 Task: Check for traffic congestion on I-495 (Long Island Expressway) in New York.
Action: Mouse moved to (169, 117)
Screenshot: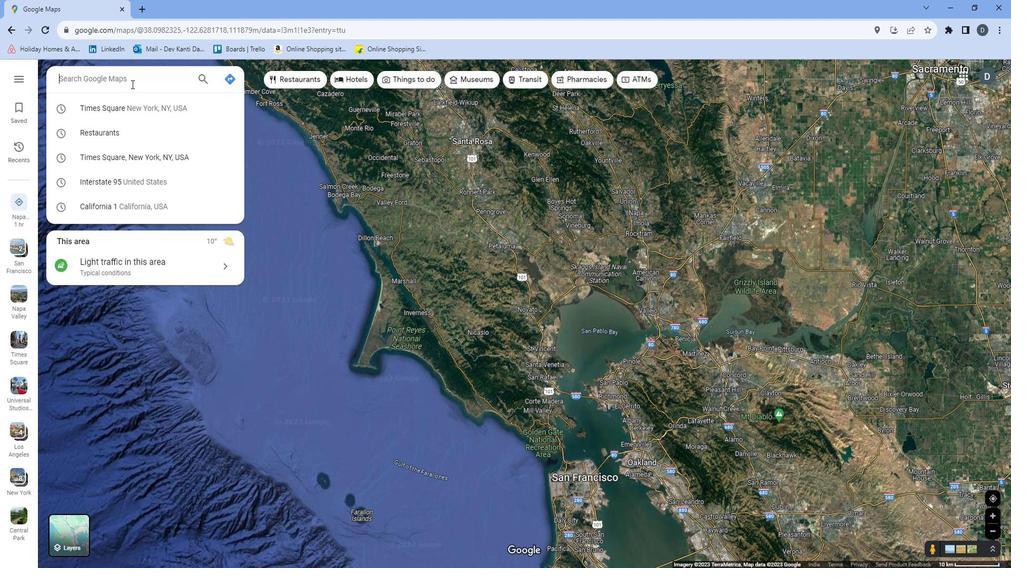 
Action: Mouse pressed left at (169, 117)
Screenshot: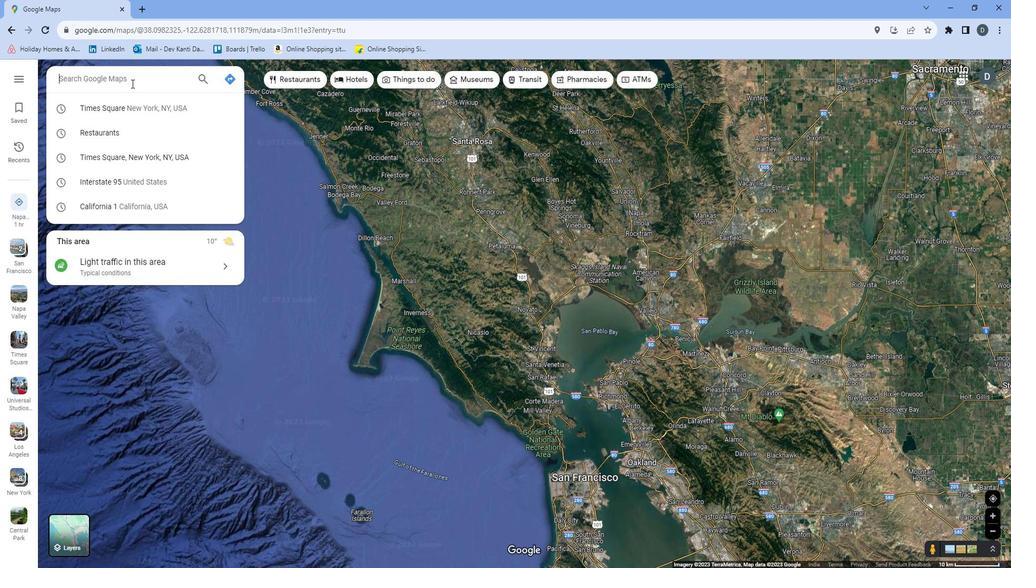 
Action: Key pressed <Key.shift>I-495<Key.space><Key.down><Key.enter>
Screenshot: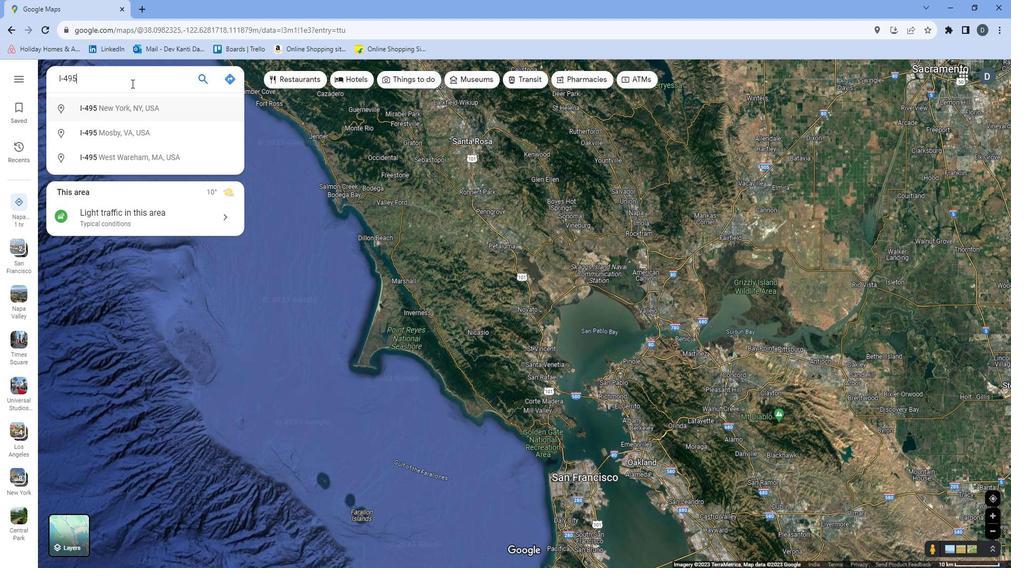 
Action: Mouse moved to (316, 560)
Screenshot: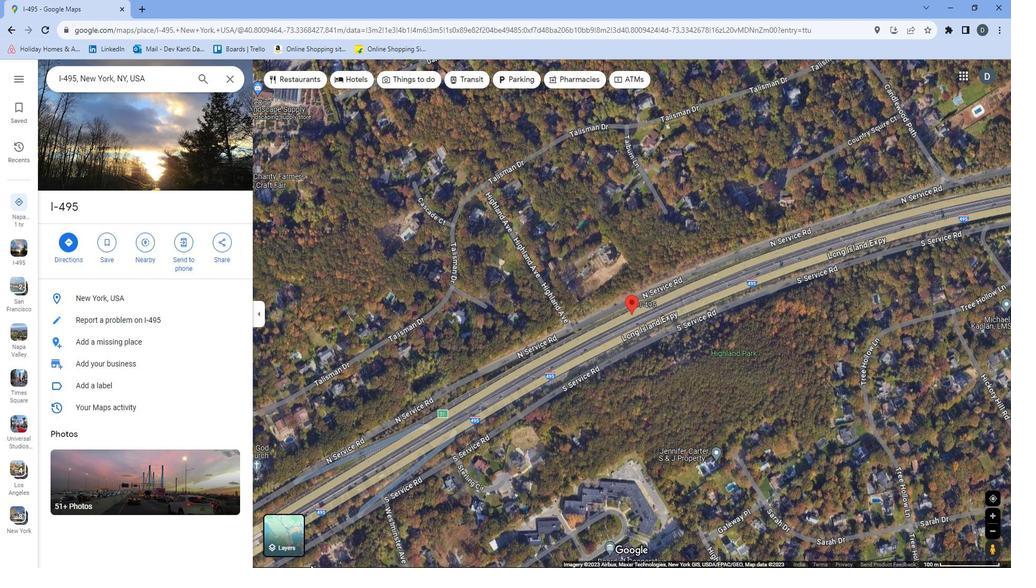 
Action: Mouse pressed left at (316, 560)
Screenshot: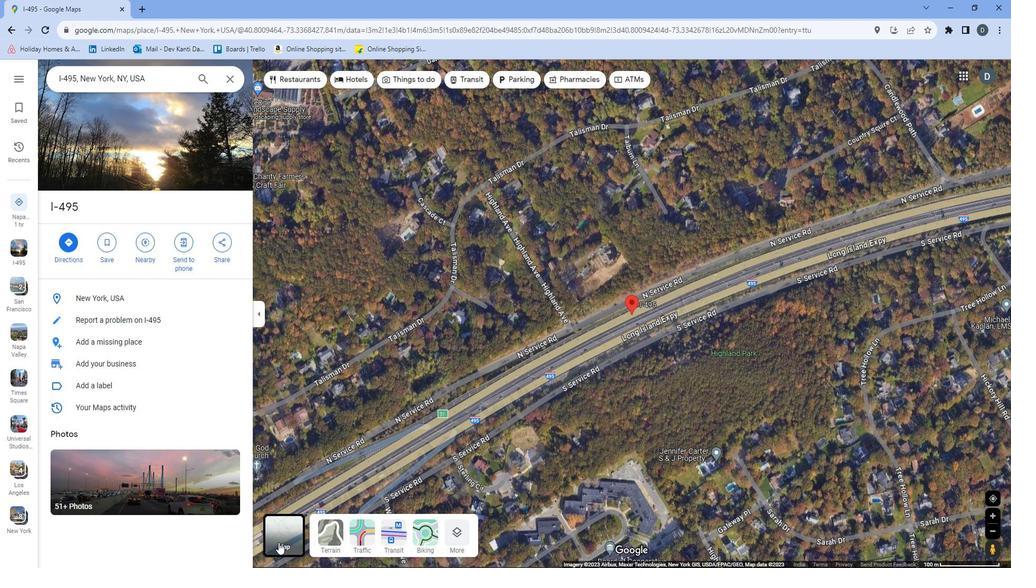 
Action: Mouse moved to (389, 548)
Screenshot: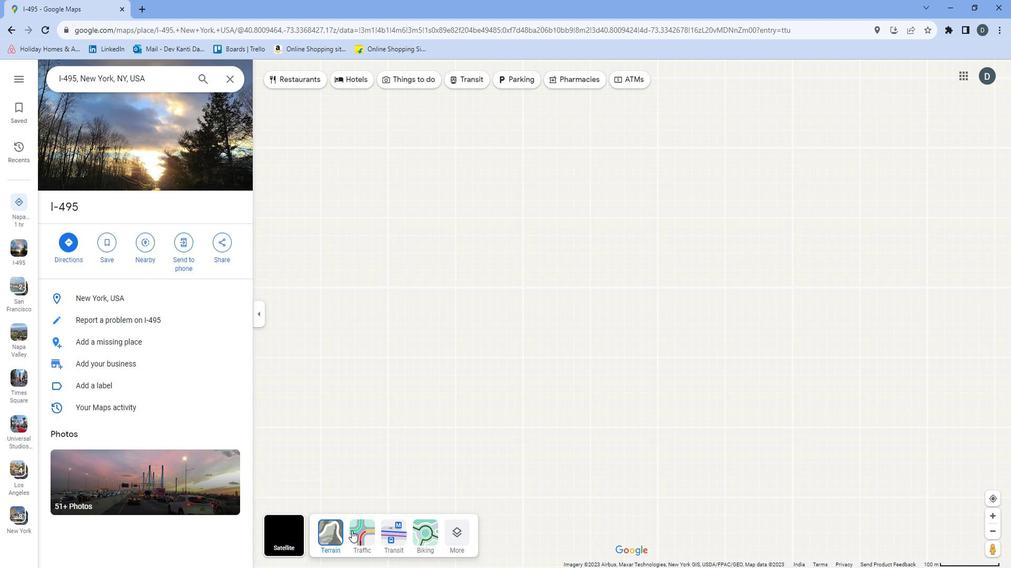 
Action: Mouse pressed left at (389, 548)
Screenshot: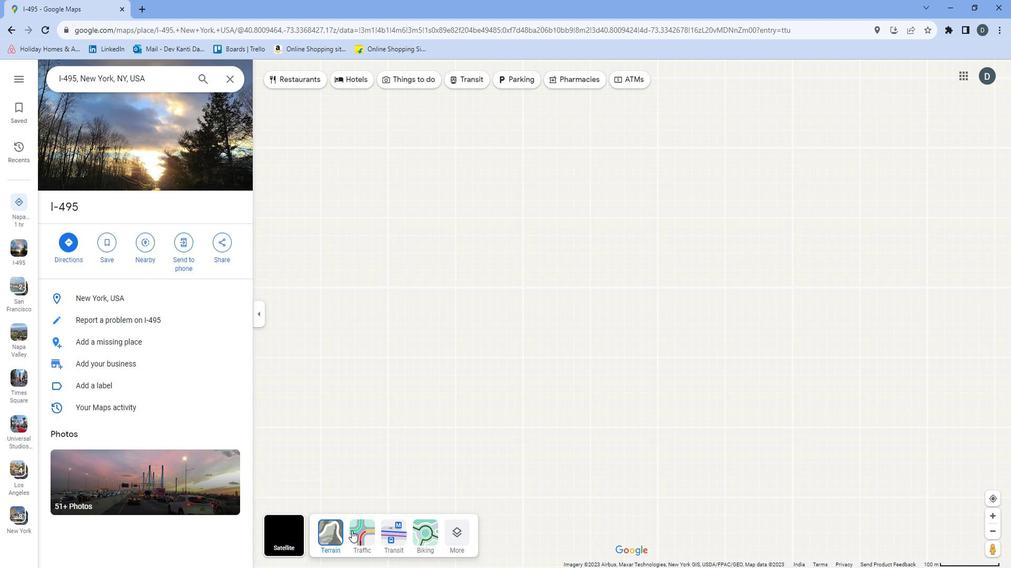 
Action: Mouse moved to (528, 491)
Screenshot: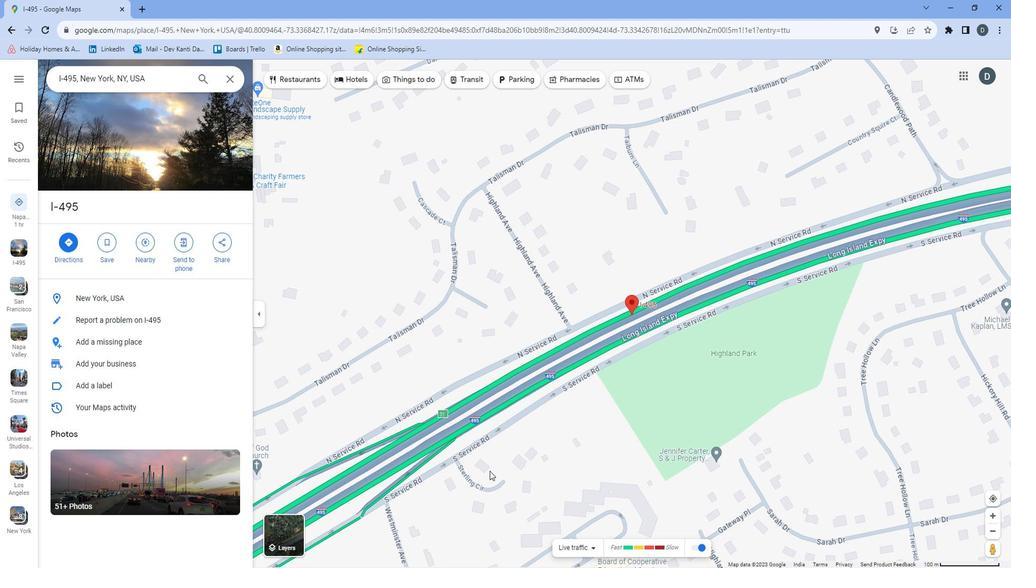 
Action: Mouse pressed left at (528, 491)
Screenshot: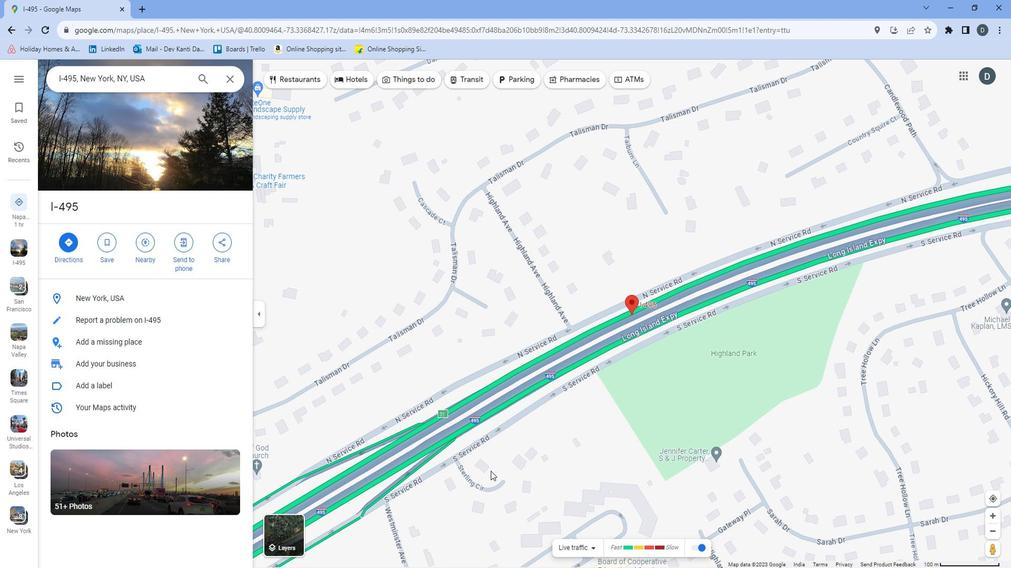 
Action: Mouse moved to (499, 459)
Screenshot: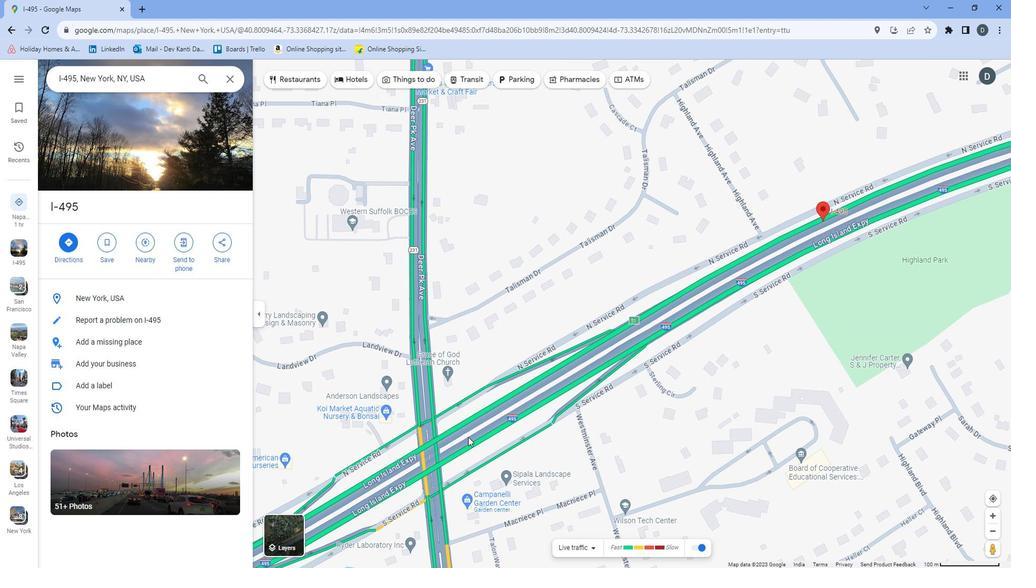 
Action: Mouse scrolled (499, 460) with delta (0, 0)
Screenshot: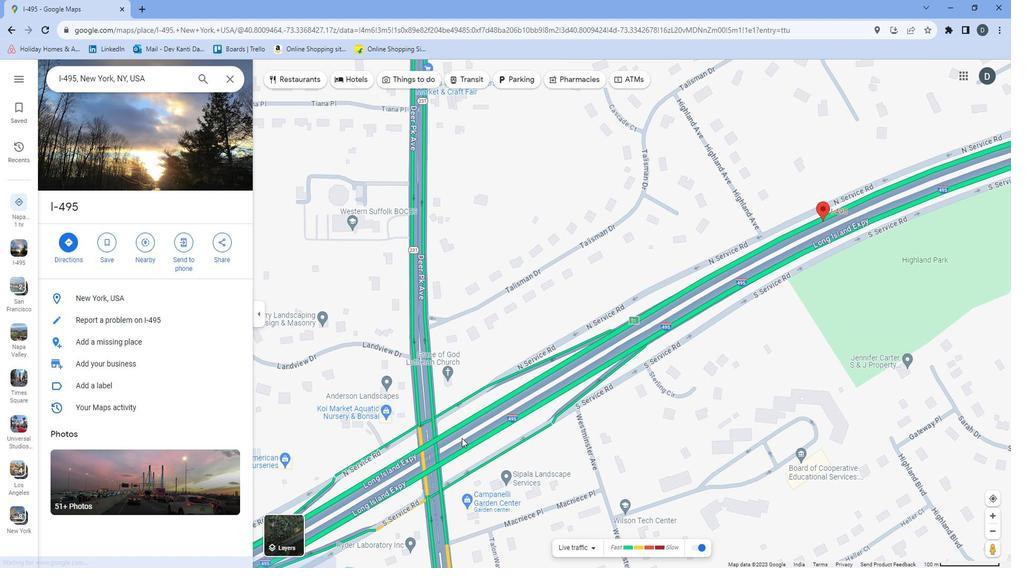 
Action: Mouse scrolled (499, 460) with delta (0, 0)
Screenshot: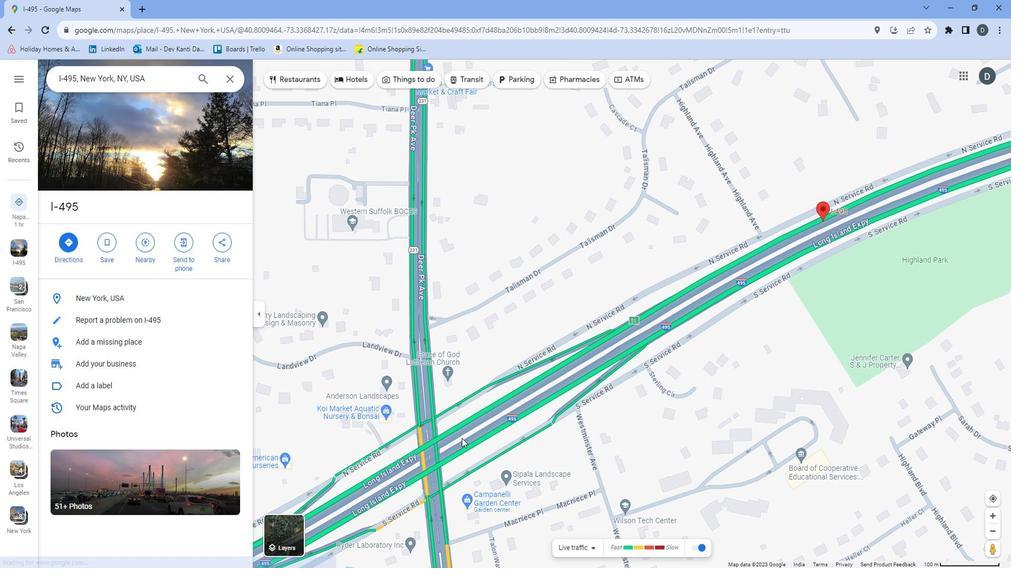 
Action: Mouse scrolled (499, 460) with delta (0, 0)
Screenshot: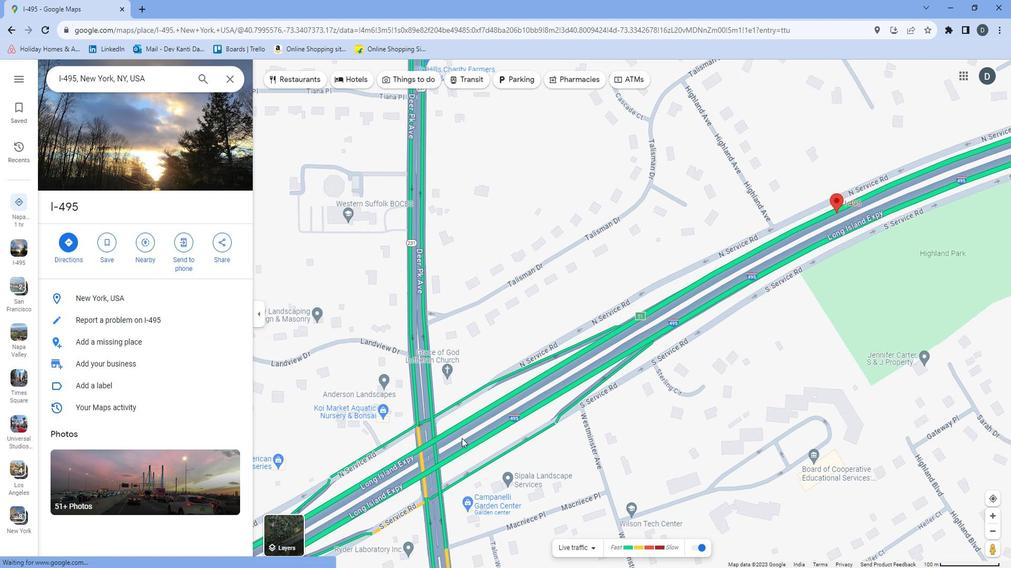 
Action: Mouse scrolled (499, 460) with delta (0, 0)
Screenshot: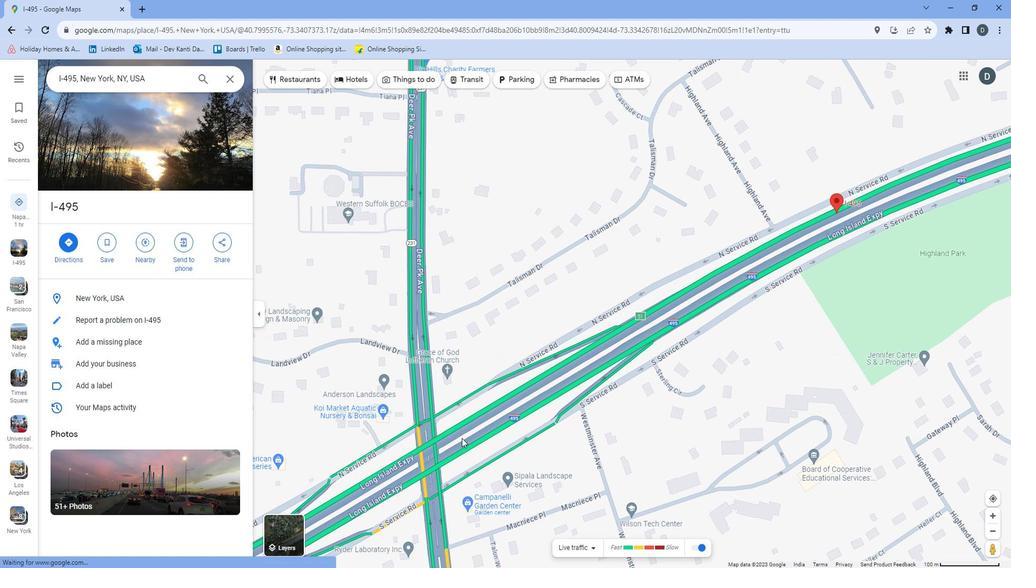 
Action: Mouse scrolled (499, 460) with delta (0, 0)
Screenshot: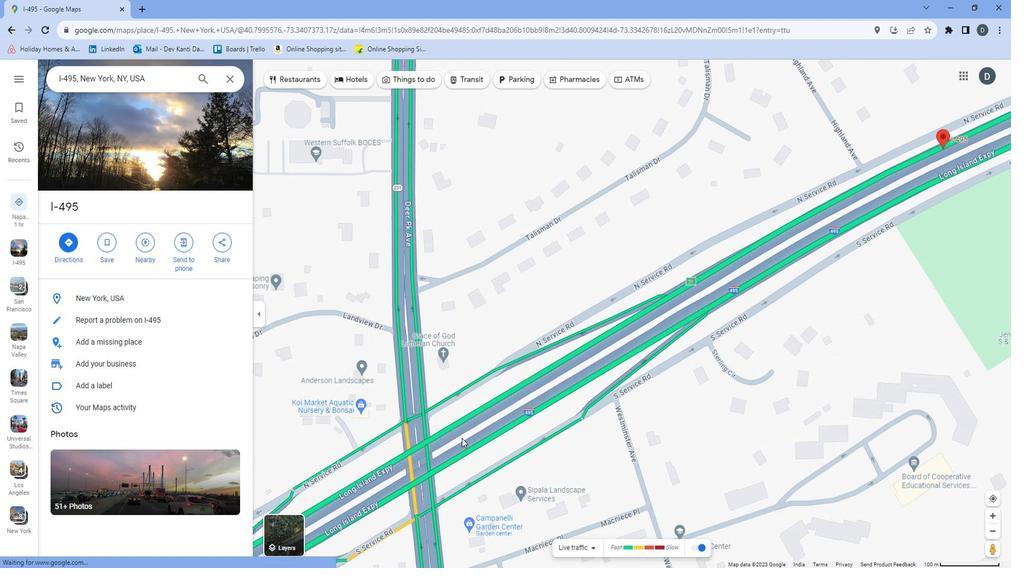 
Action: Mouse scrolled (499, 460) with delta (0, 0)
Screenshot: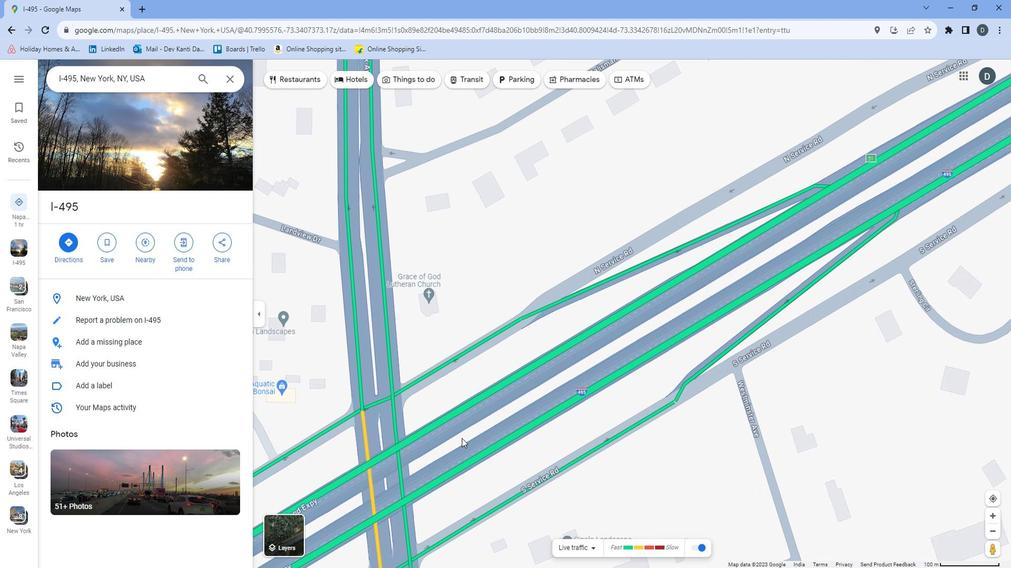 
Action: Mouse scrolled (499, 460) with delta (0, 0)
Screenshot: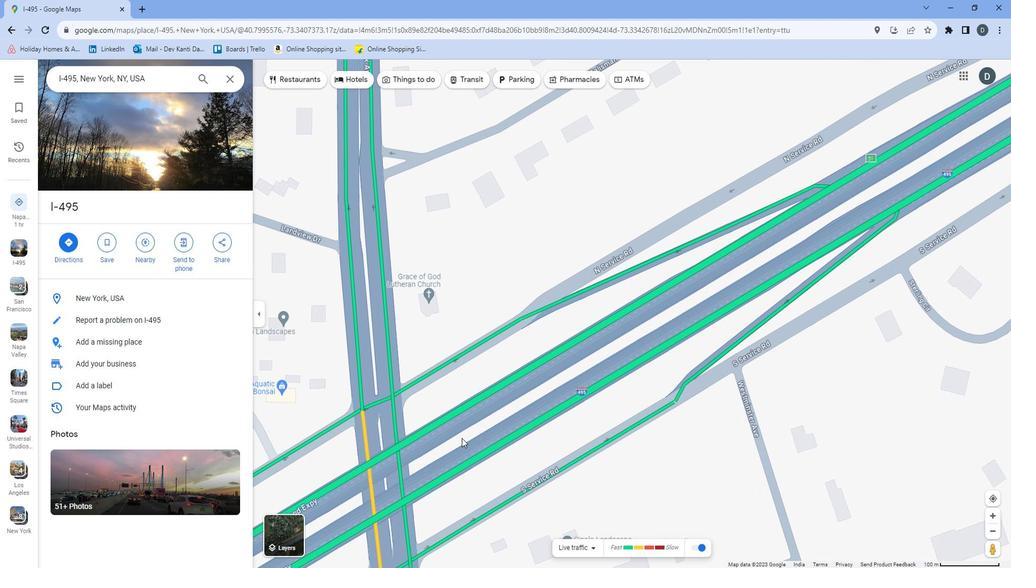 
Action: Mouse scrolled (499, 460) with delta (0, 0)
Screenshot: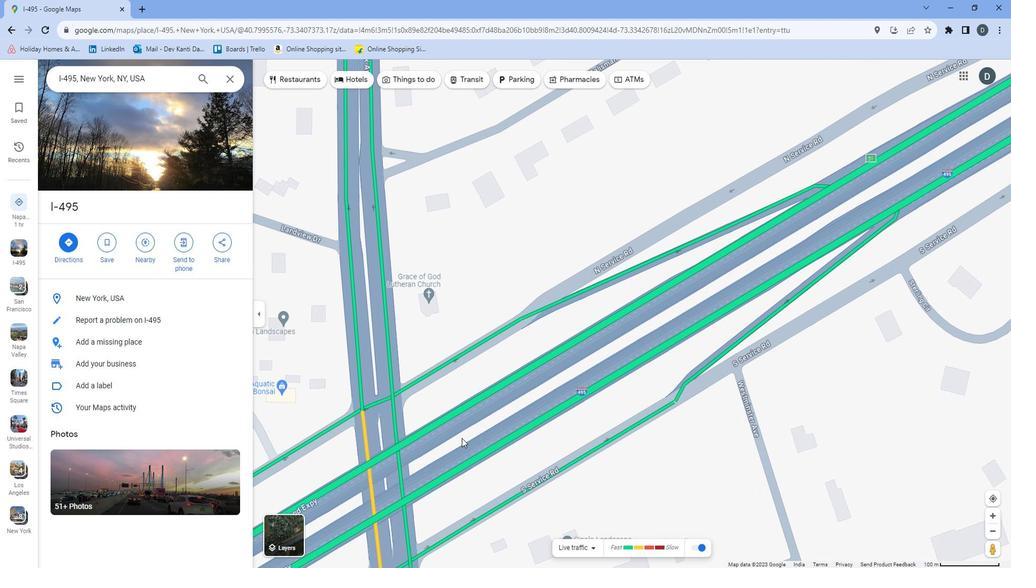
Action: Mouse moved to (555, 431)
Screenshot: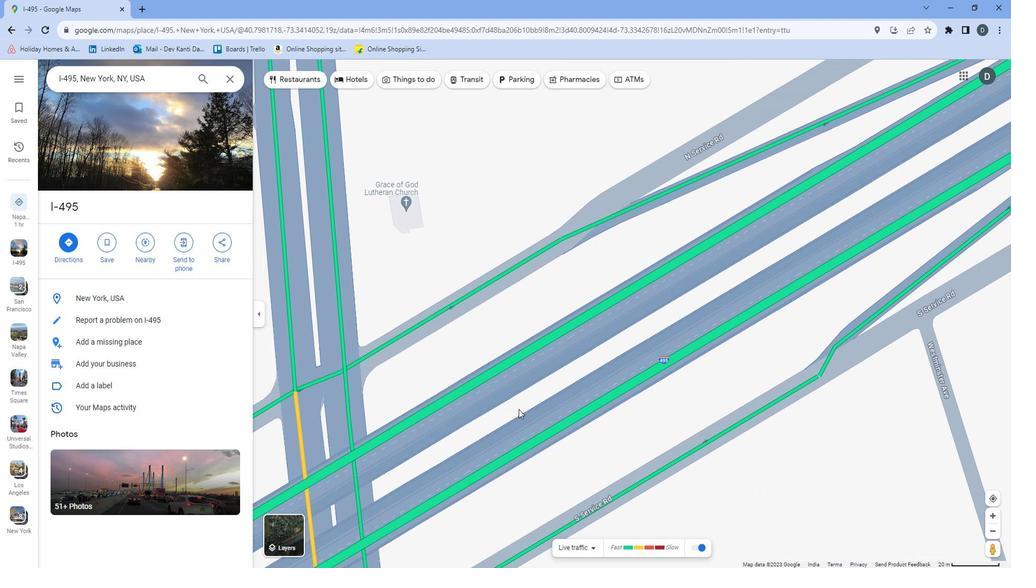 
Action: Mouse pressed left at (555, 431)
Screenshot: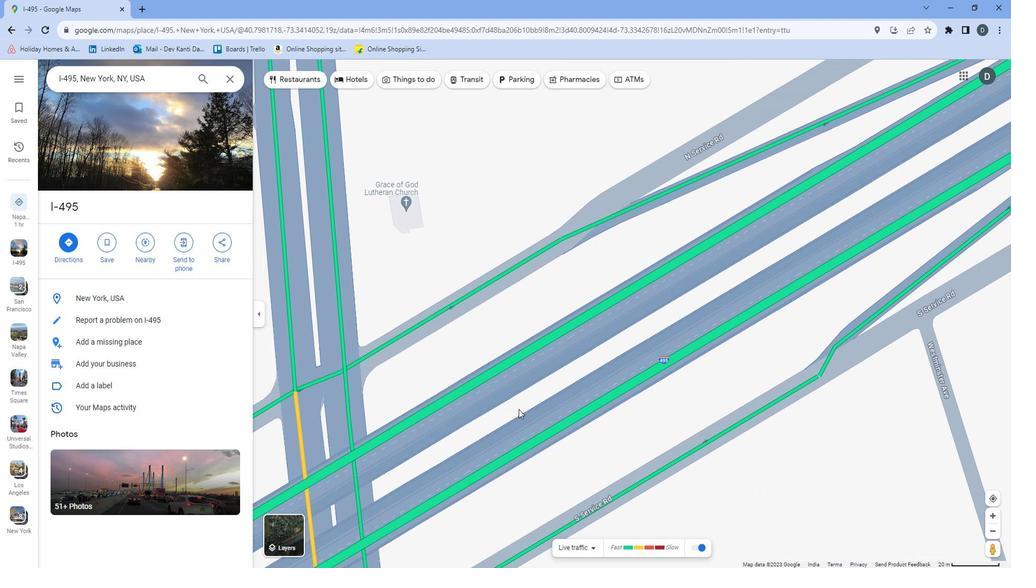 
Action: Mouse moved to (584, 384)
Screenshot: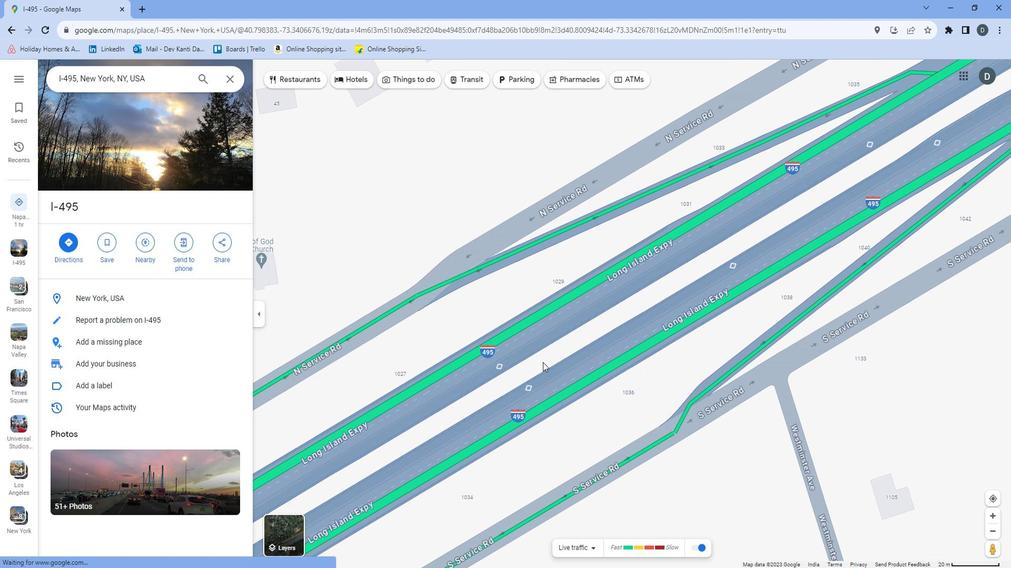 
Action: Mouse pressed left at (584, 384)
Screenshot: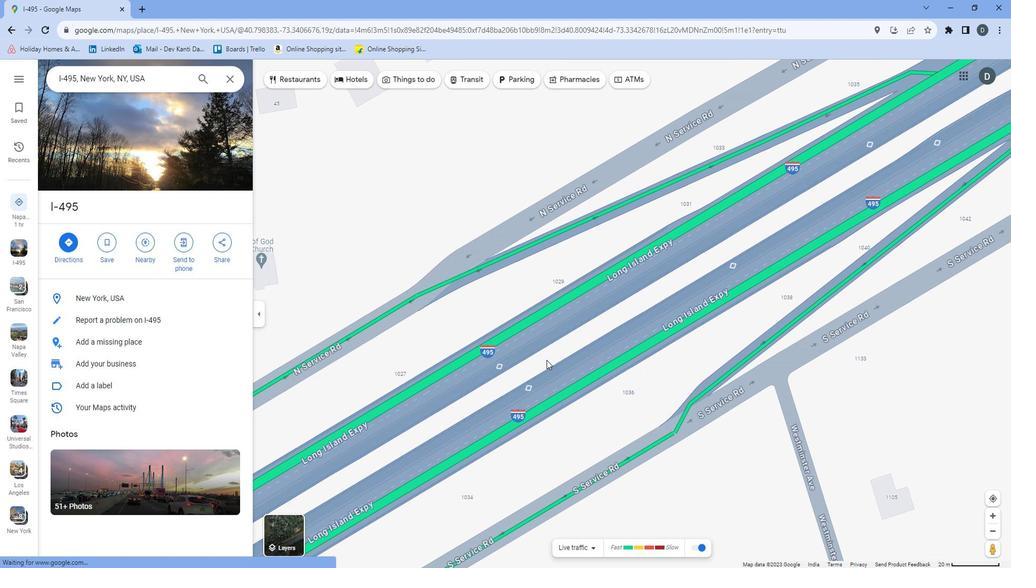 
Action: Mouse moved to (663, 302)
Screenshot: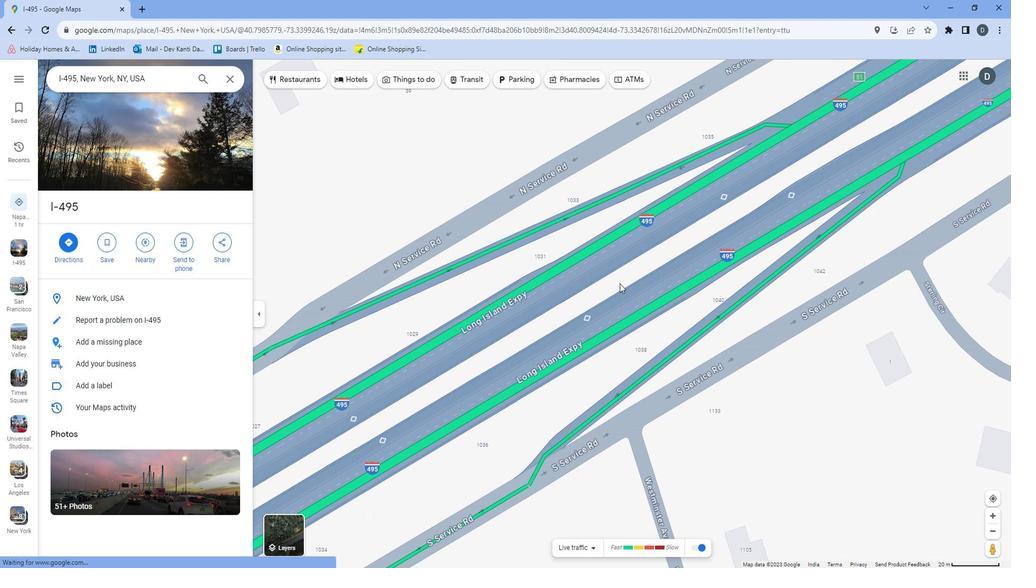 
Action: Mouse pressed left at (663, 302)
Screenshot: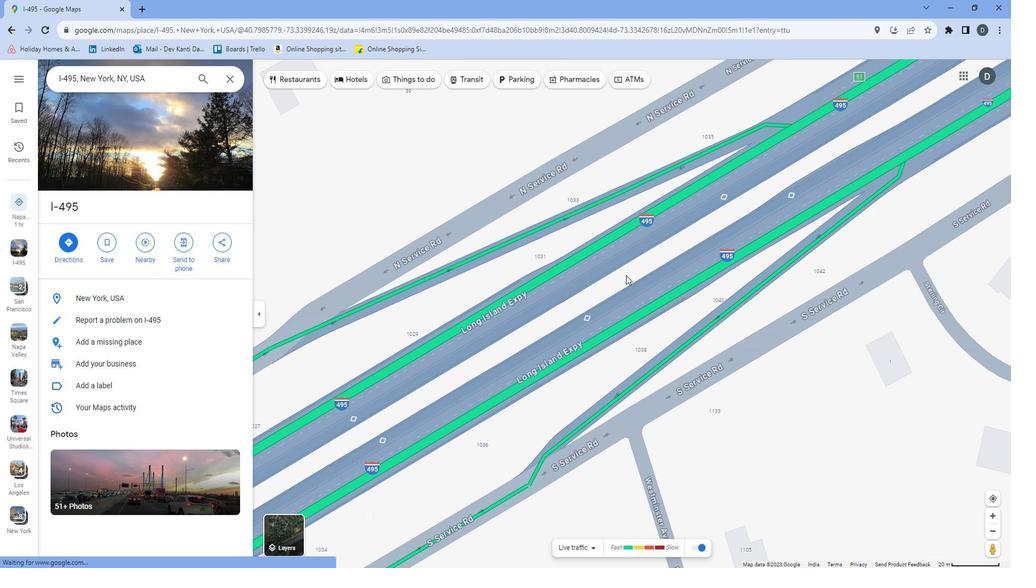 
Action: Mouse moved to (679, 255)
Screenshot: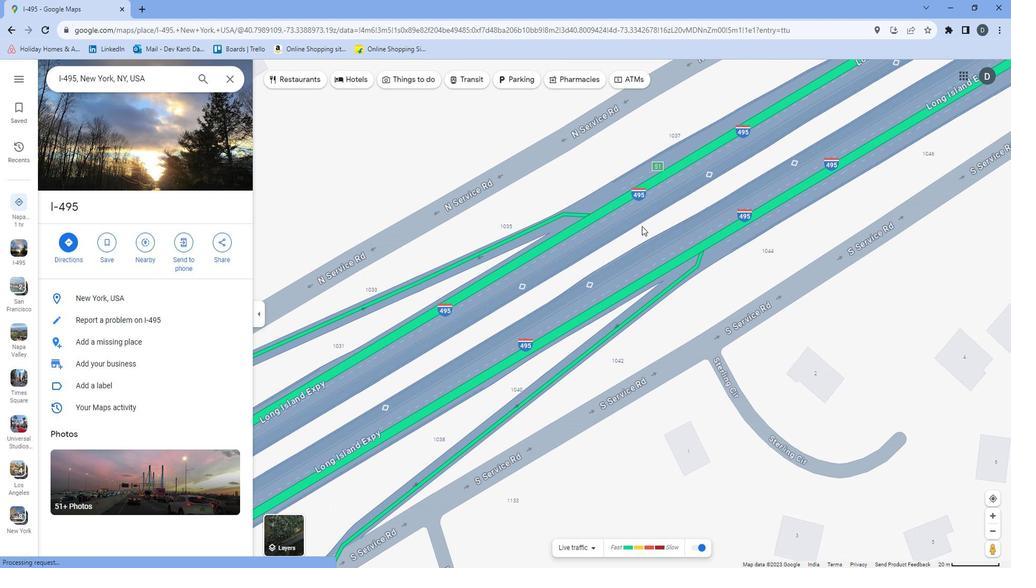
Action: Mouse pressed left at (679, 255)
Screenshot: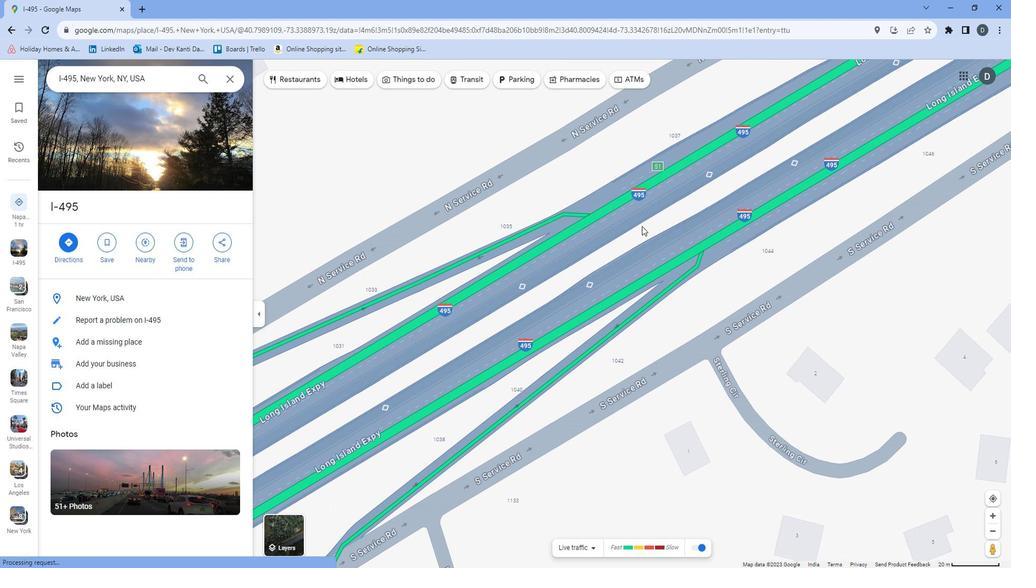 
Action: Mouse moved to (737, 263)
Screenshot: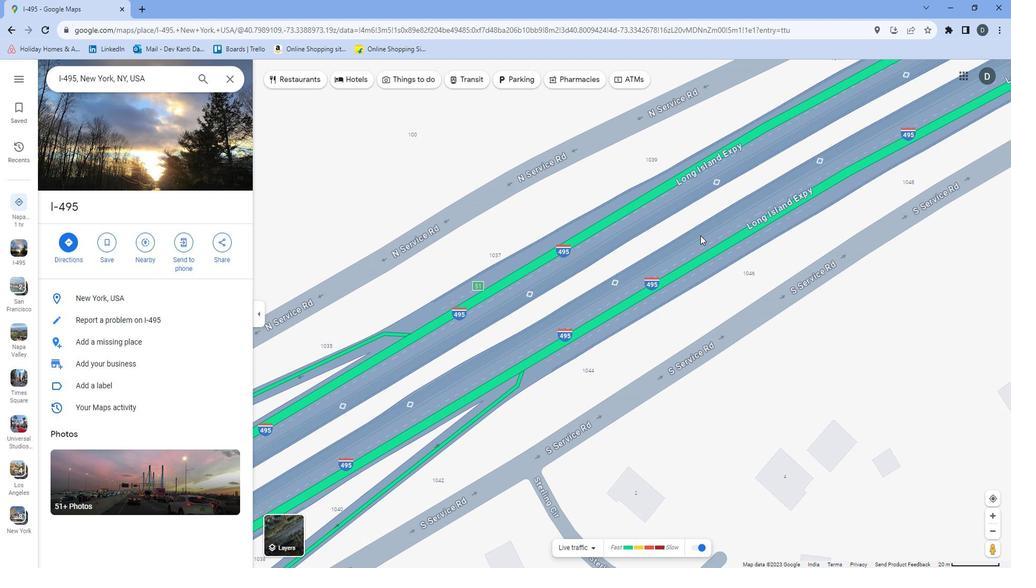 
Action: Mouse pressed left at (737, 263)
Screenshot: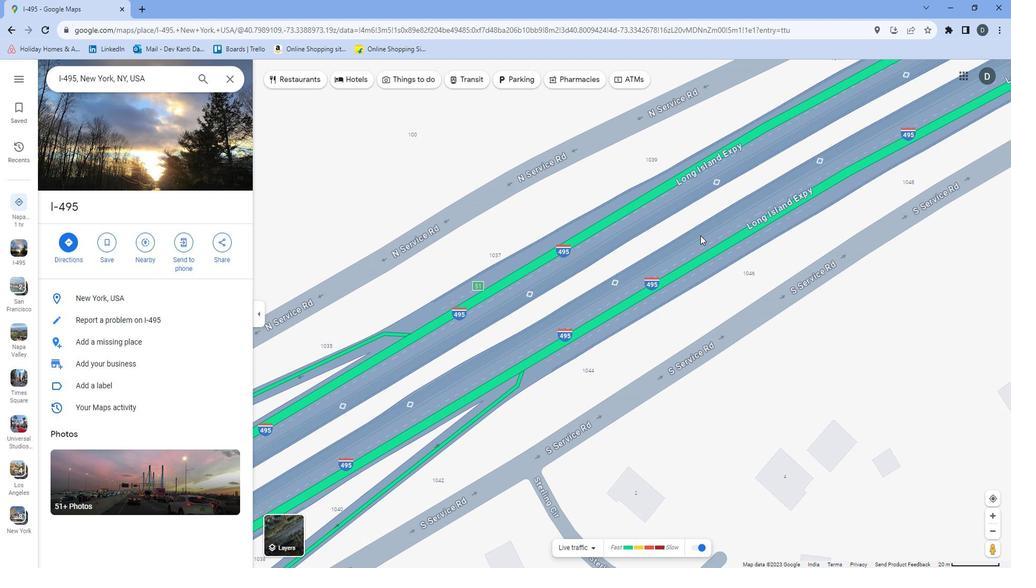 
Action: Mouse moved to (715, 262)
Screenshot: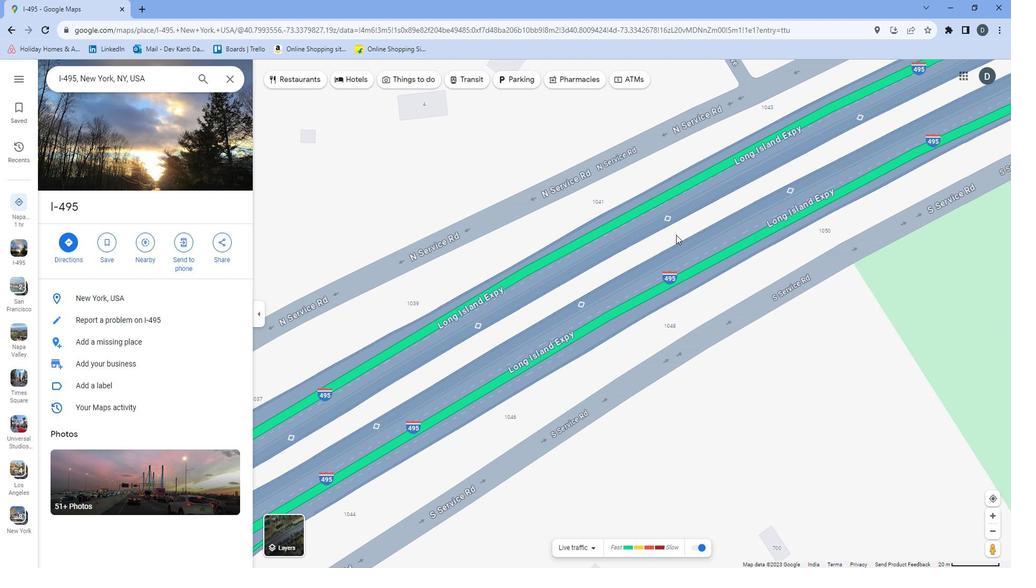 
Action: Mouse pressed left at (715, 262)
Screenshot: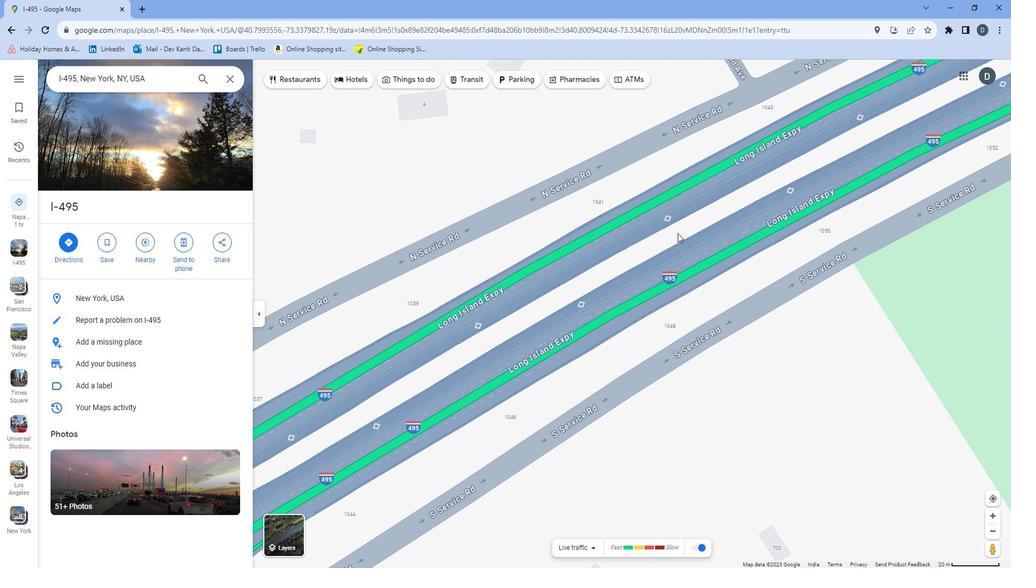 
Action: Mouse moved to (801, 228)
Screenshot: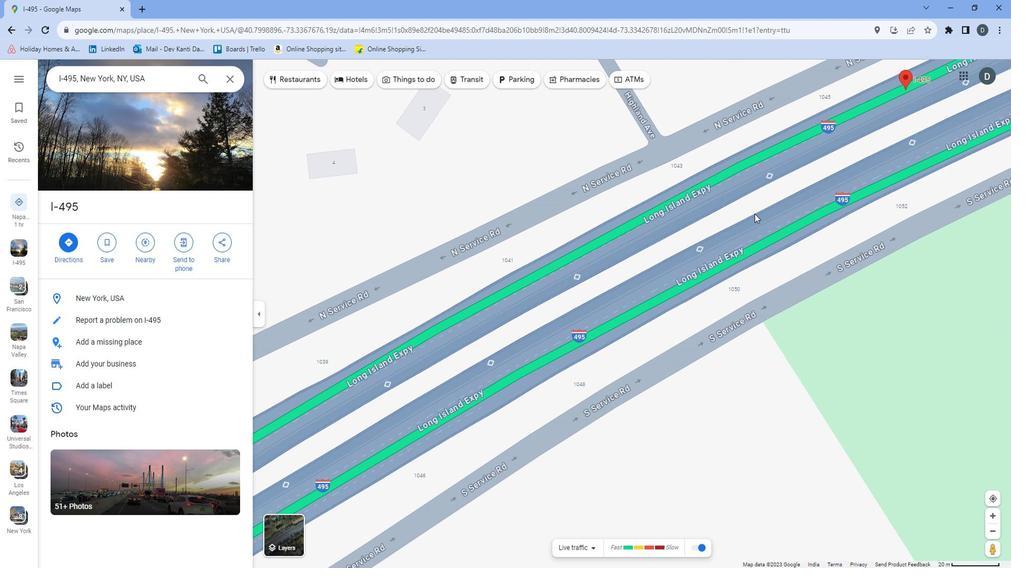 
Action: Mouse pressed left at (801, 228)
Screenshot: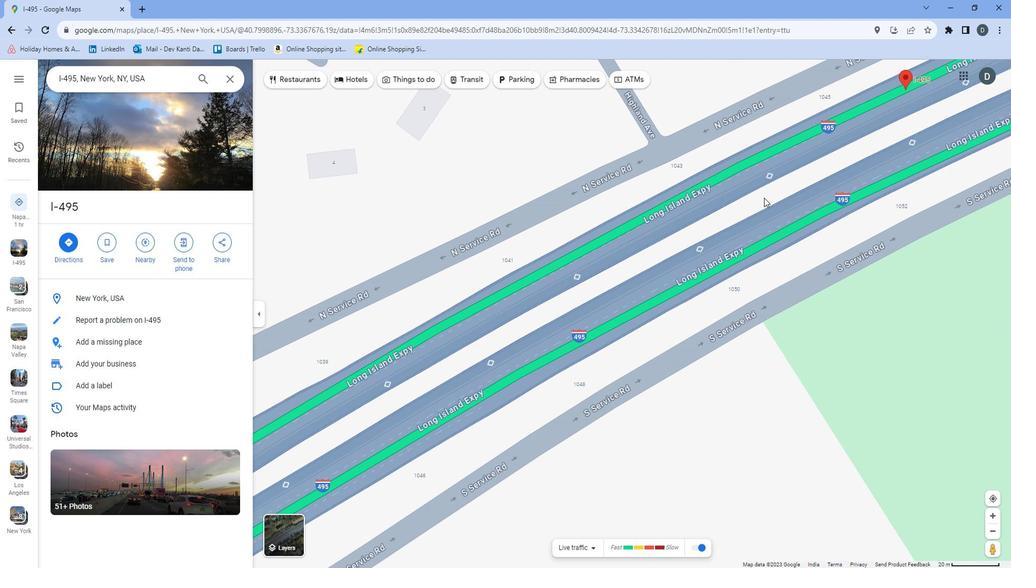 
Action: Mouse moved to (739, 273)
Screenshot: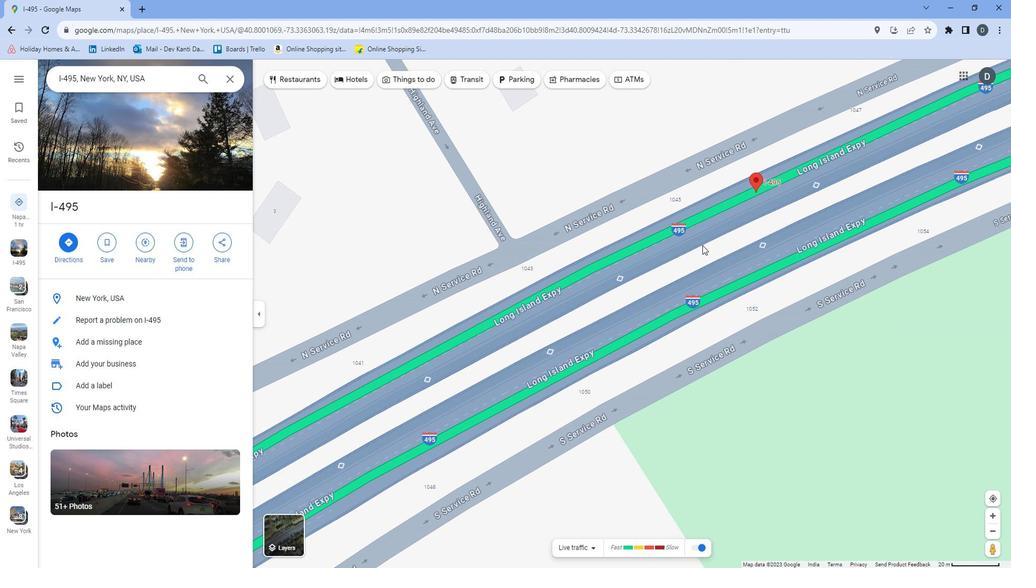 
Action: Mouse pressed left at (739, 273)
Screenshot: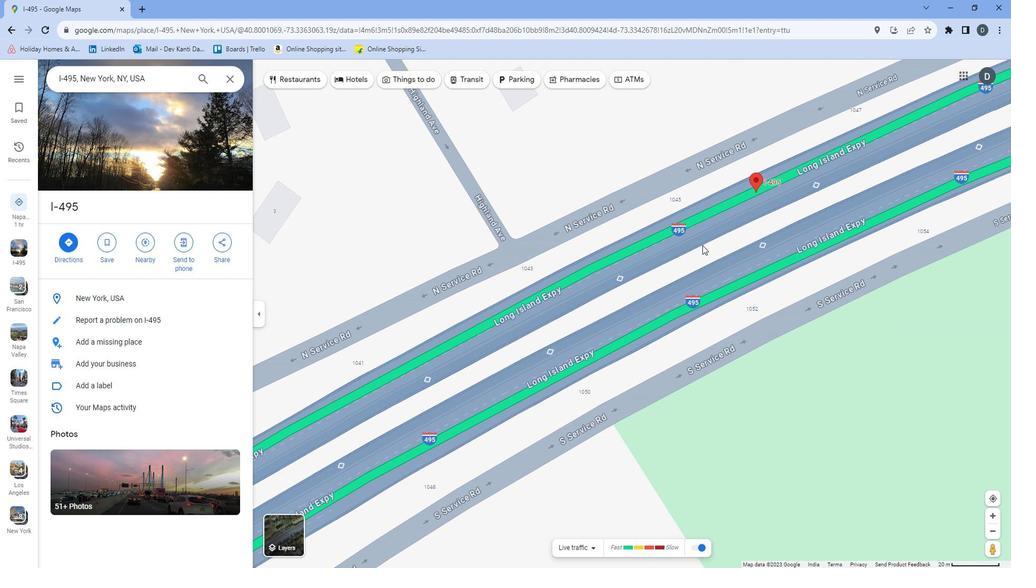 
Action: Mouse moved to (851, 257)
Screenshot: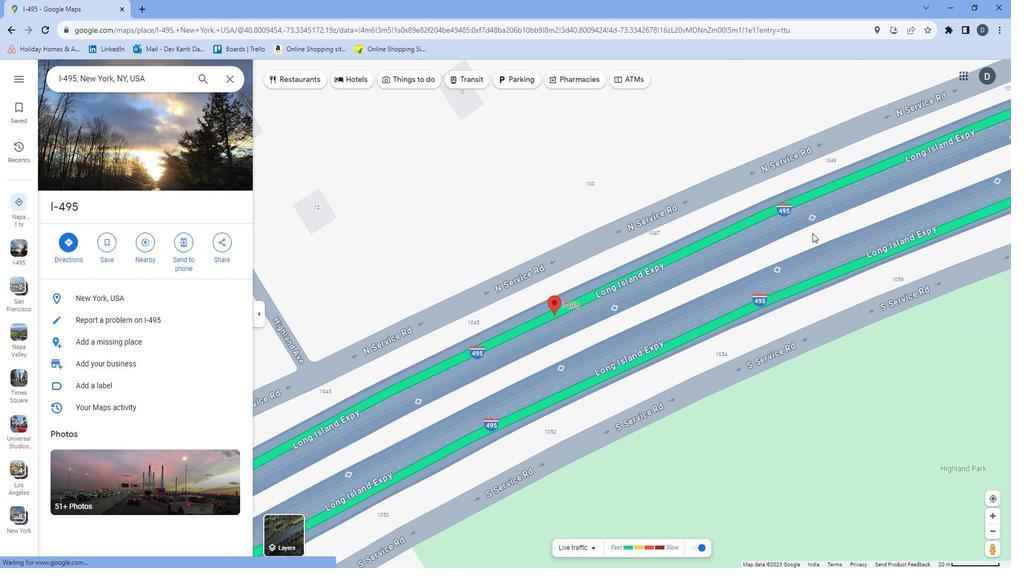 
Action: Mouse pressed left at (851, 257)
Screenshot: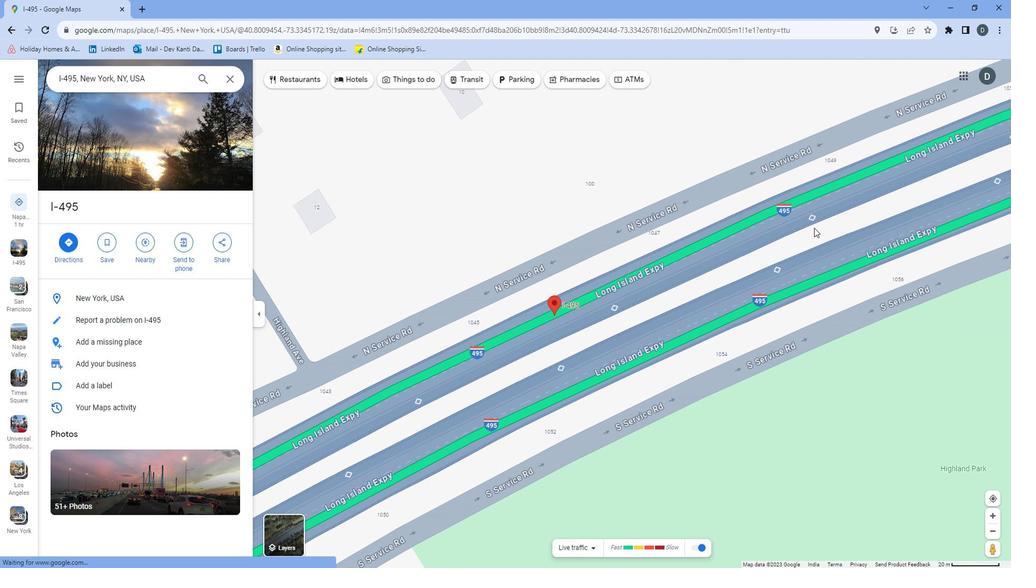 
Action: Mouse moved to (799, 311)
Screenshot: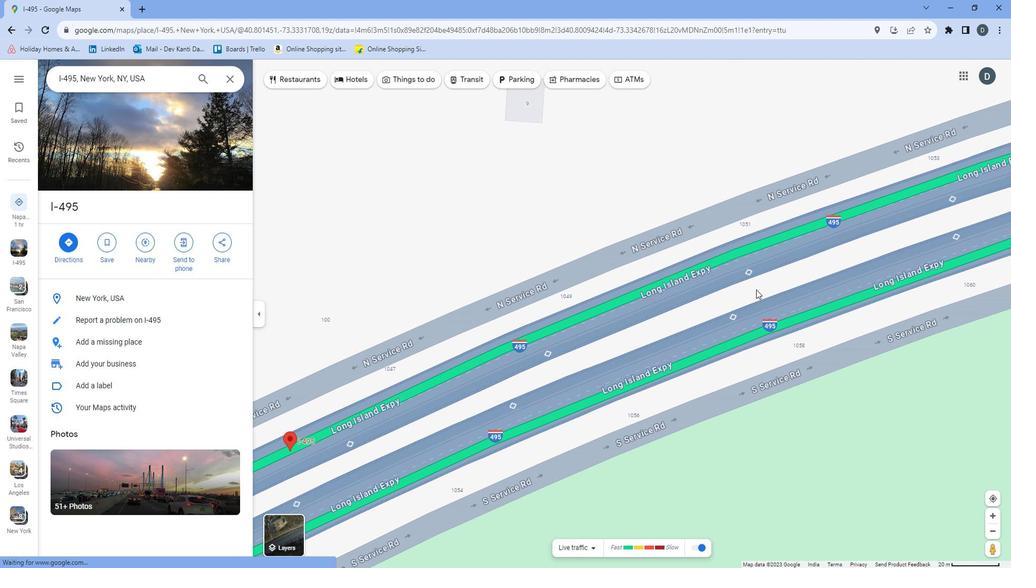 
Action: Mouse pressed left at (799, 311)
Screenshot: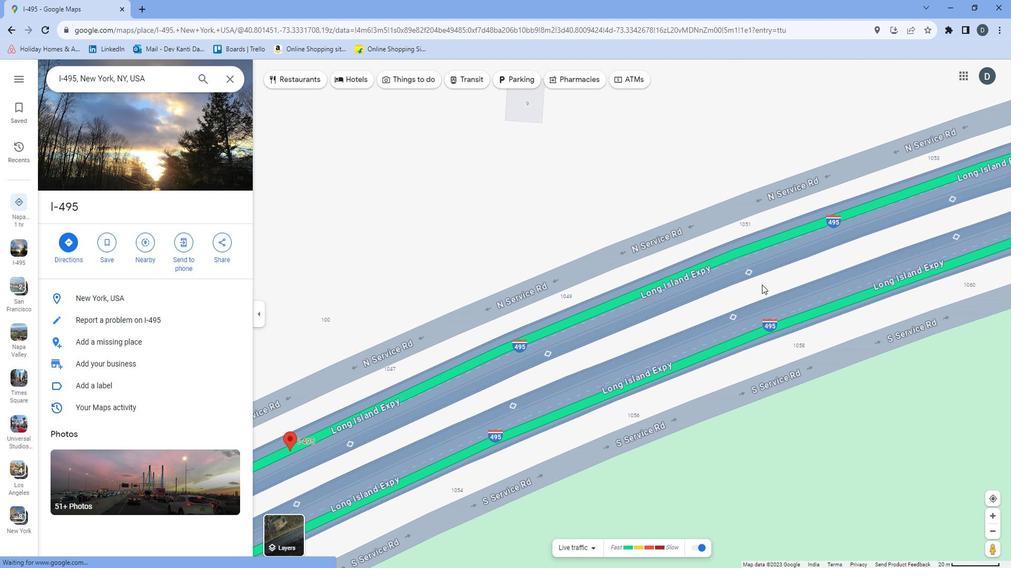 
Action: Mouse moved to (929, 327)
Screenshot: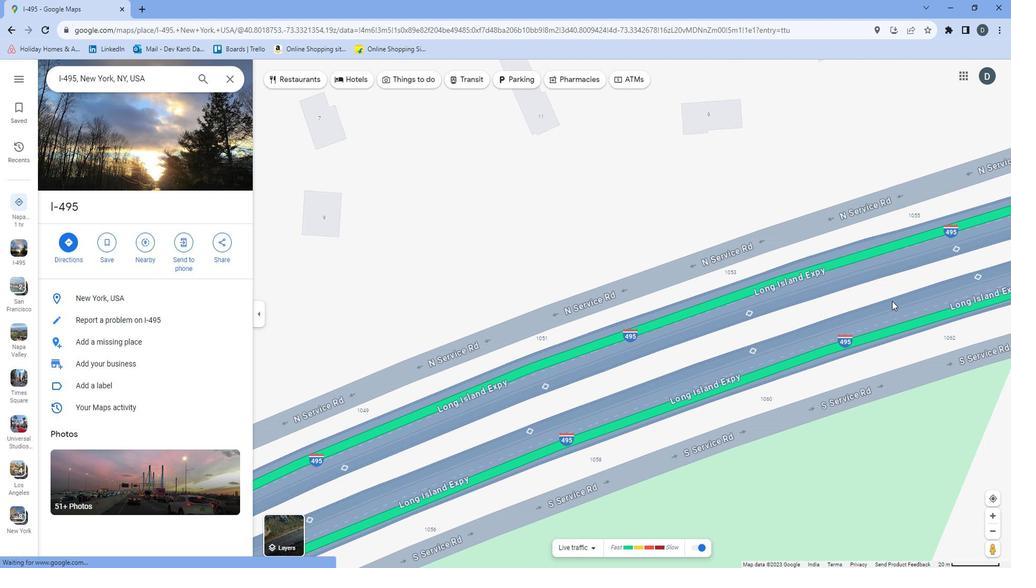 
Action: Mouse pressed left at (929, 327)
Screenshot: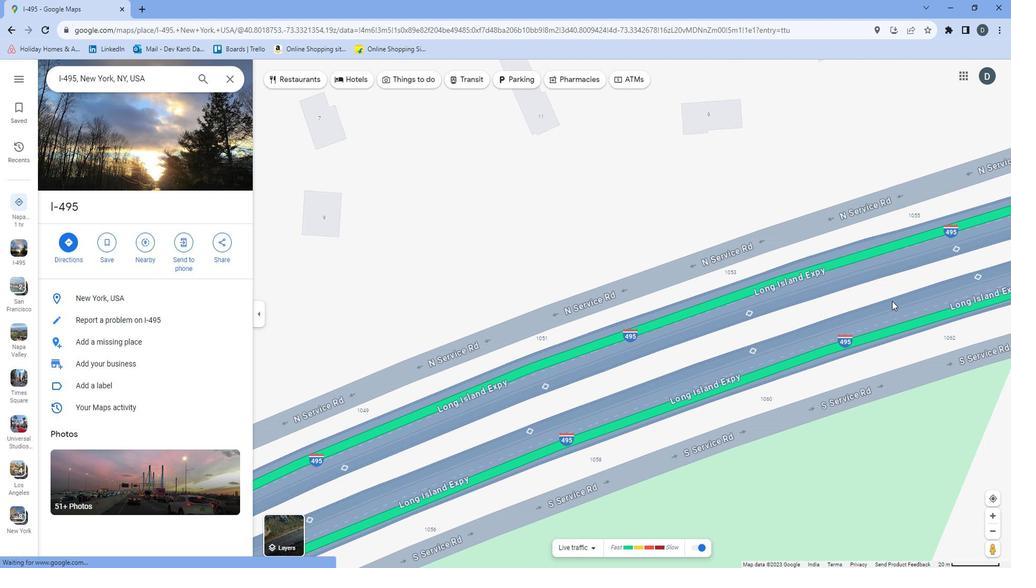 
Action: Mouse moved to (846, 347)
Screenshot: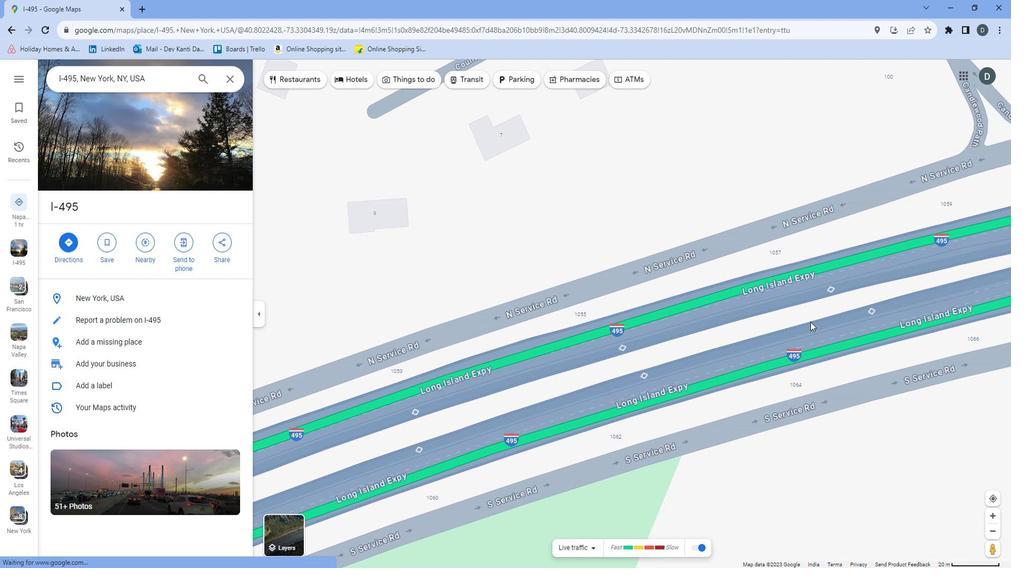 
Action: Mouse pressed left at (846, 347)
Screenshot: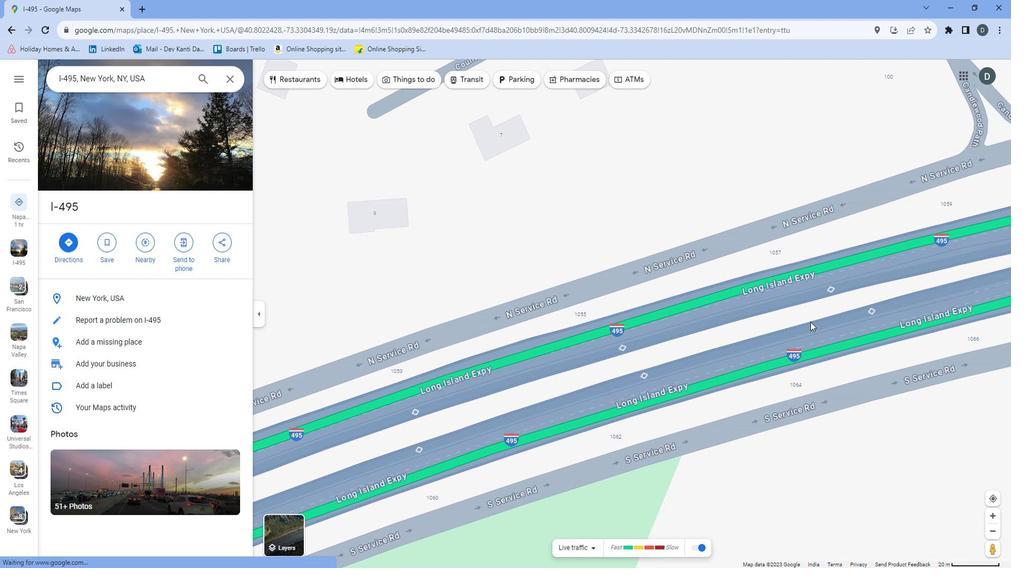 
Action: Mouse moved to (856, 357)
Screenshot: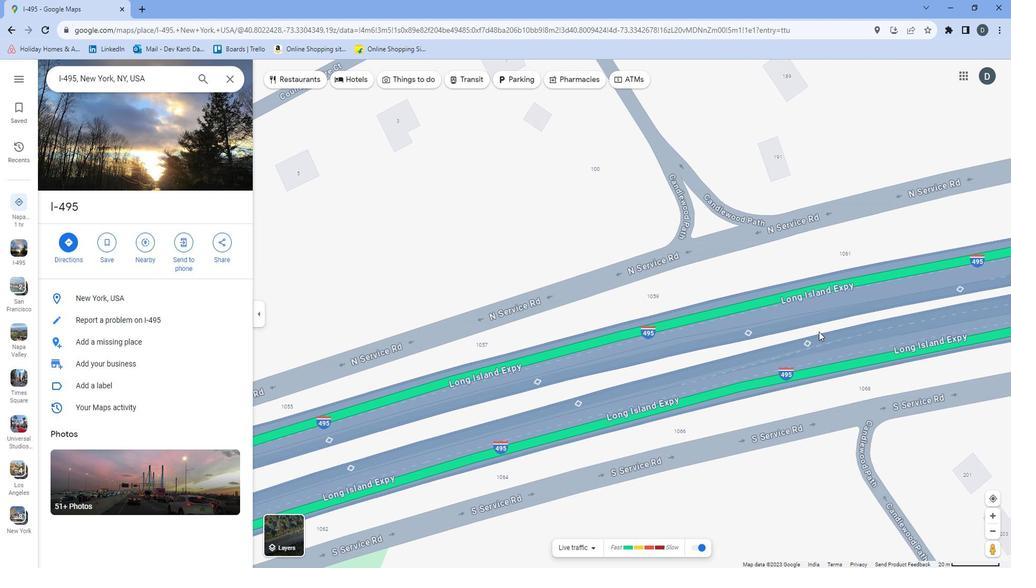 
Action: Mouse pressed left at (856, 357)
Screenshot: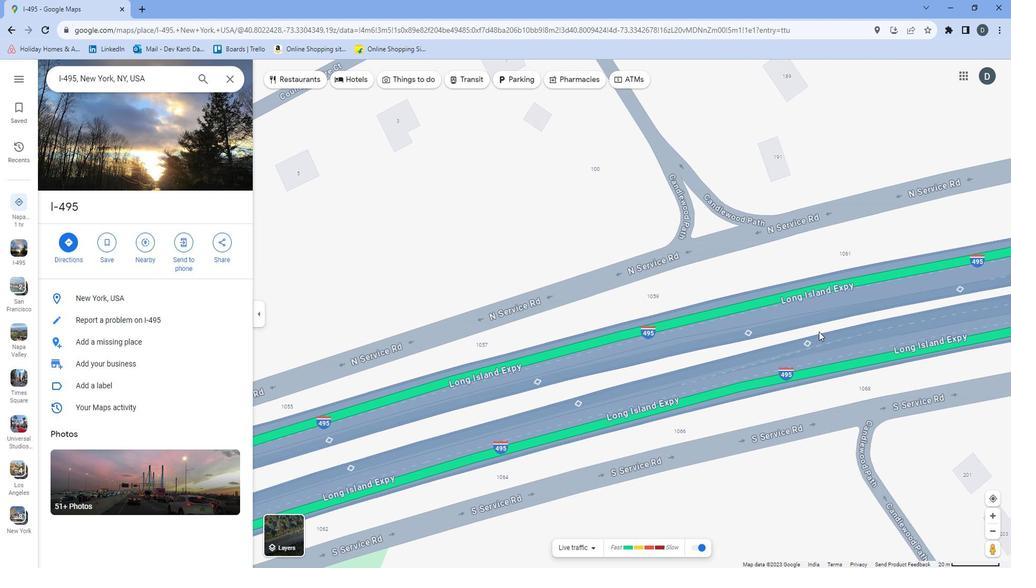 
Action: Mouse moved to (891, 358)
Screenshot: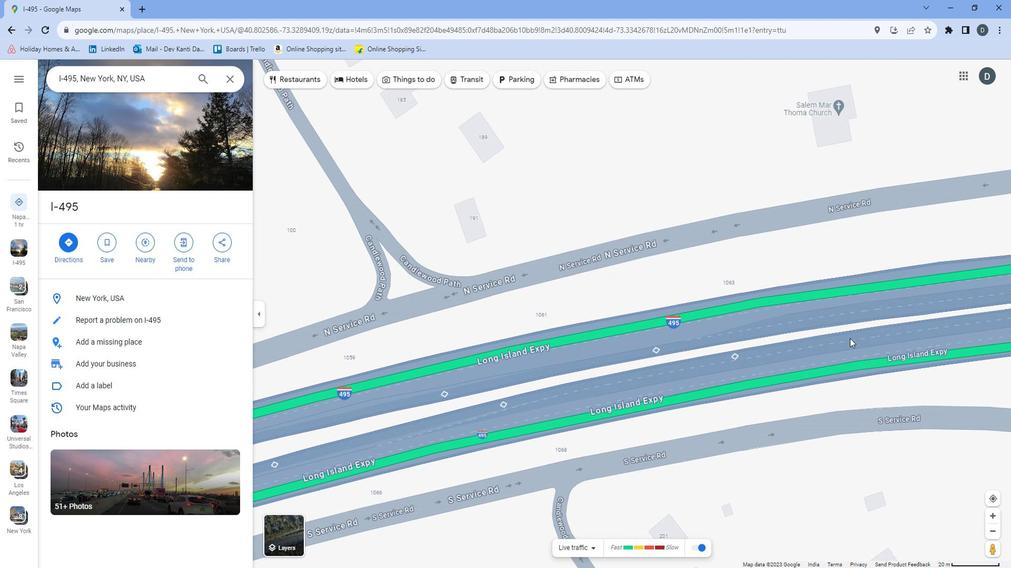 
Action: Mouse pressed left at (891, 358)
Screenshot: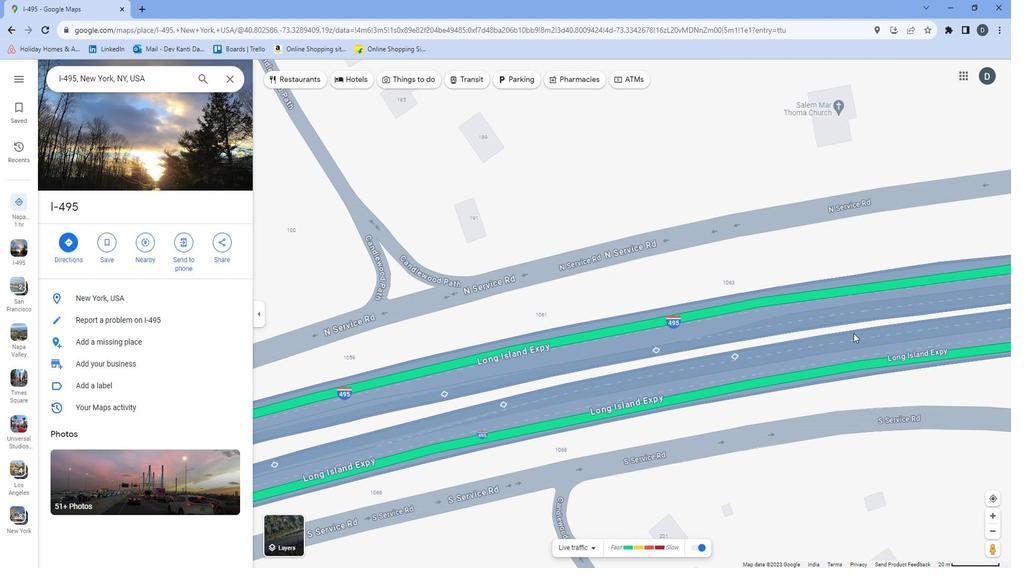 
Action: Mouse moved to (657, 384)
Screenshot: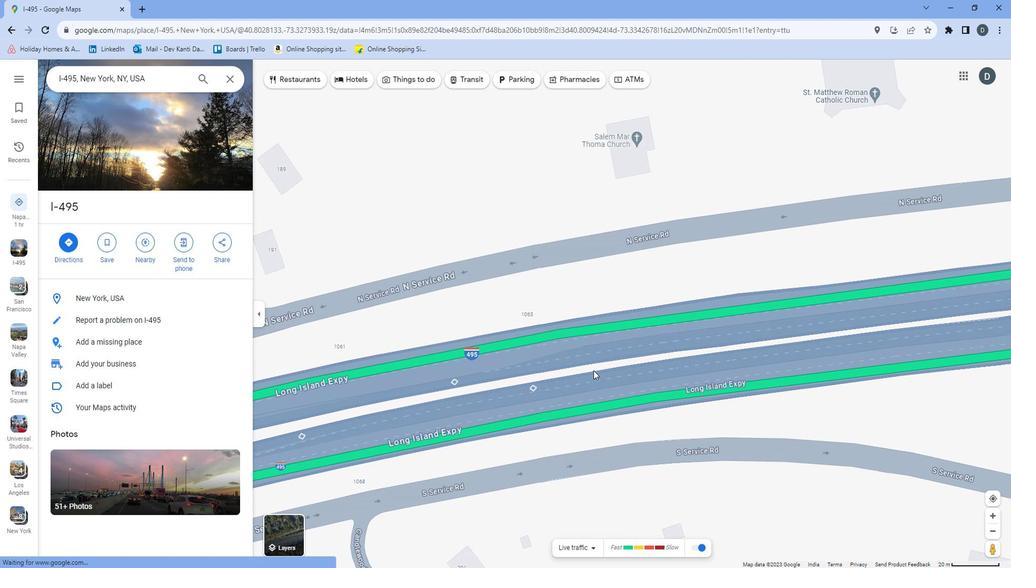 
Action: Mouse scrolled (657, 384) with delta (0, 0)
Screenshot: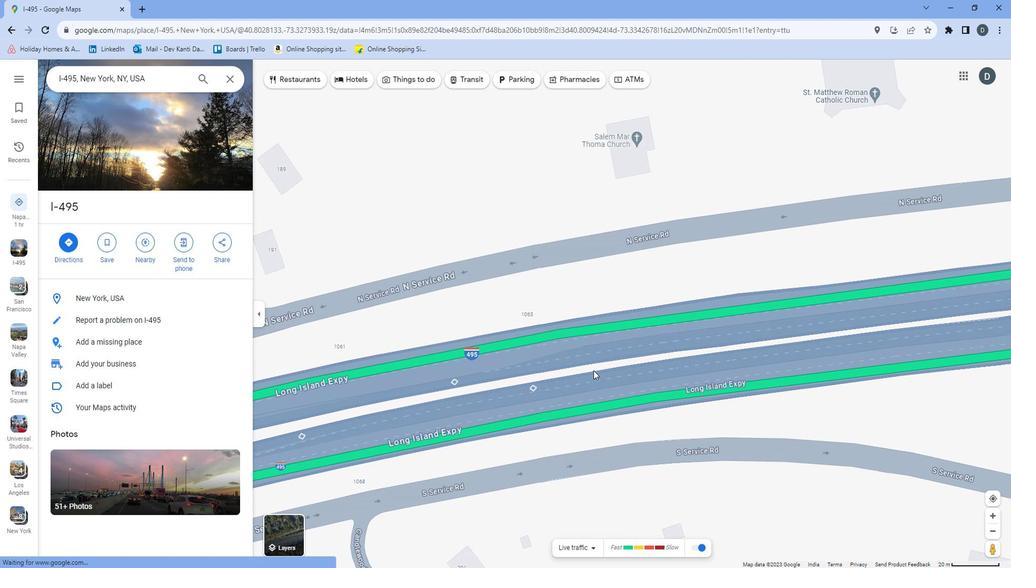 
Action: Mouse moved to (659, 383)
Screenshot: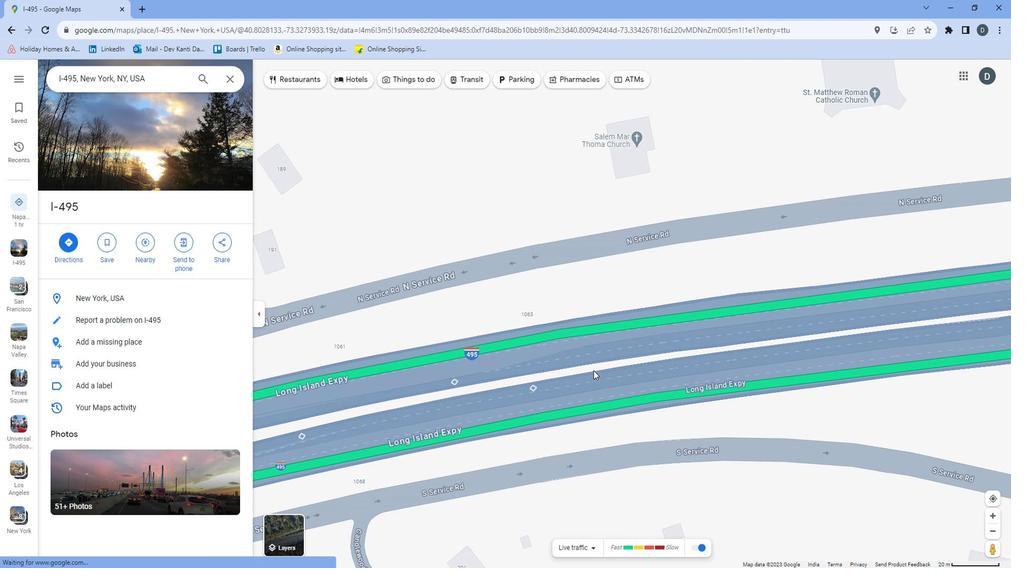 
Action: Mouse scrolled (659, 383) with delta (0, 0)
Screenshot: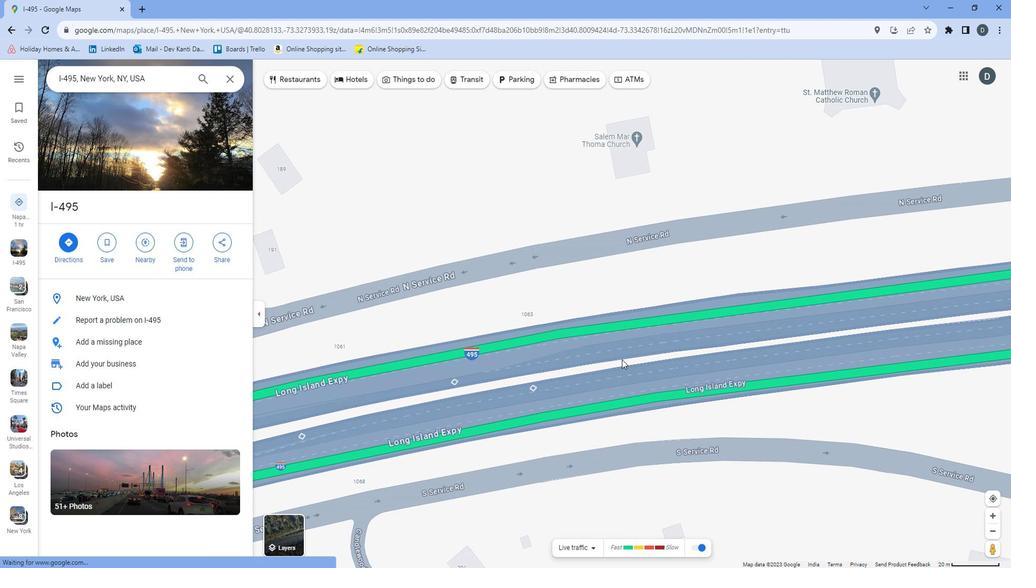 
Action: Mouse scrolled (659, 383) with delta (0, 0)
Screenshot: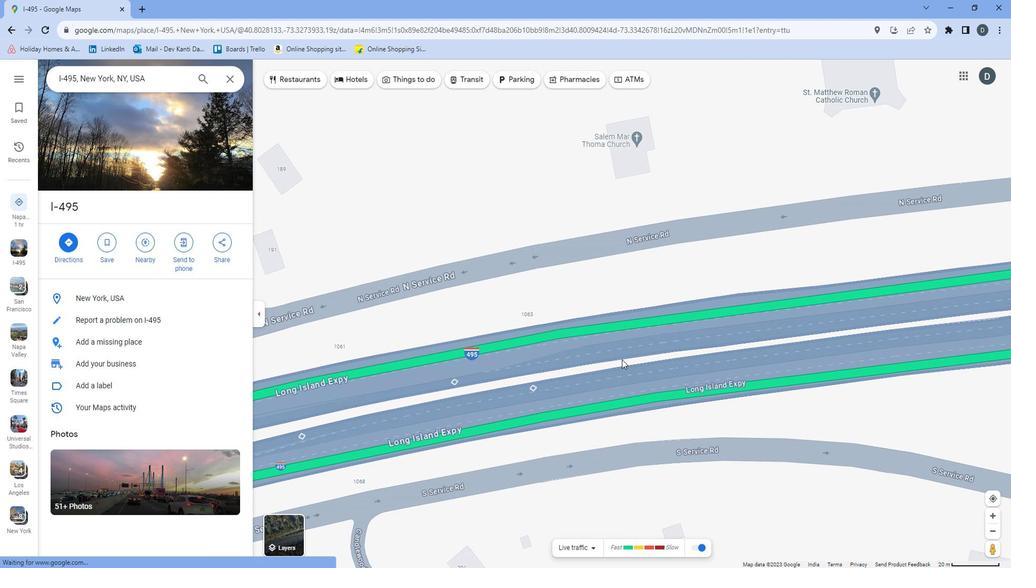 
Action: Mouse moved to (671, 383)
Screenshot: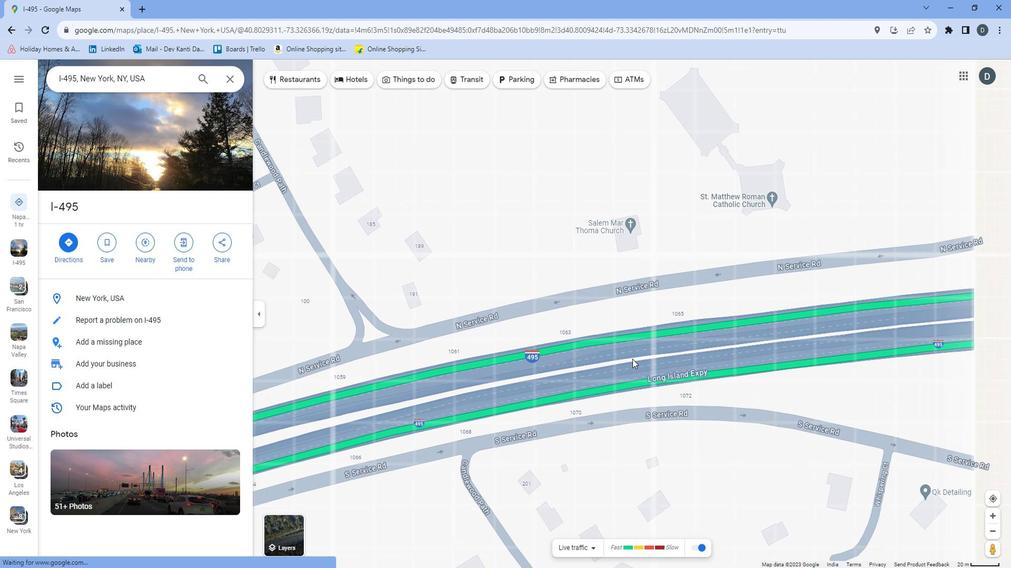 
Action: Mouse pressed left at (671, 383)
Screenshot: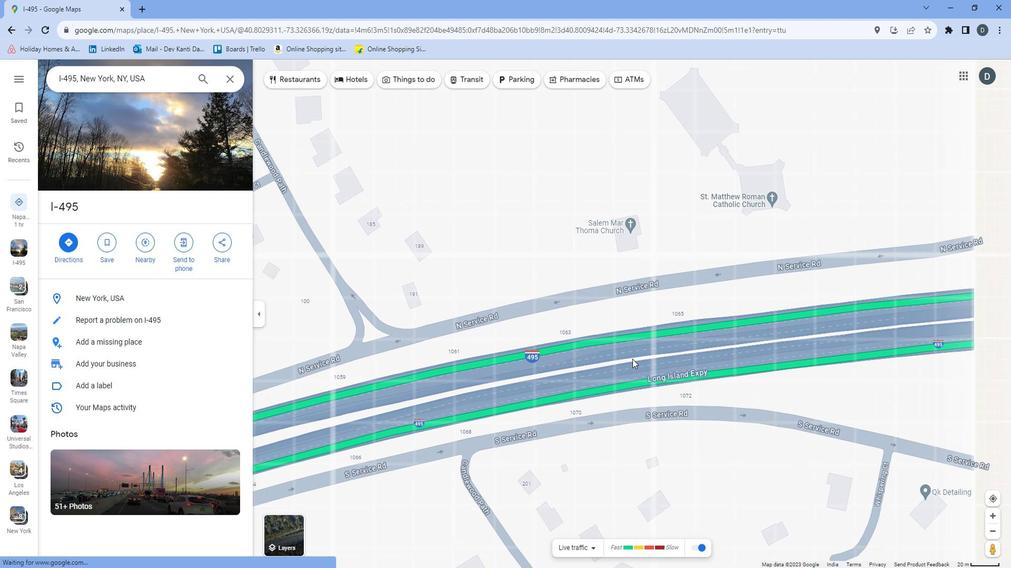 
Action: Mouse moved to (646, 400)
Screenshot: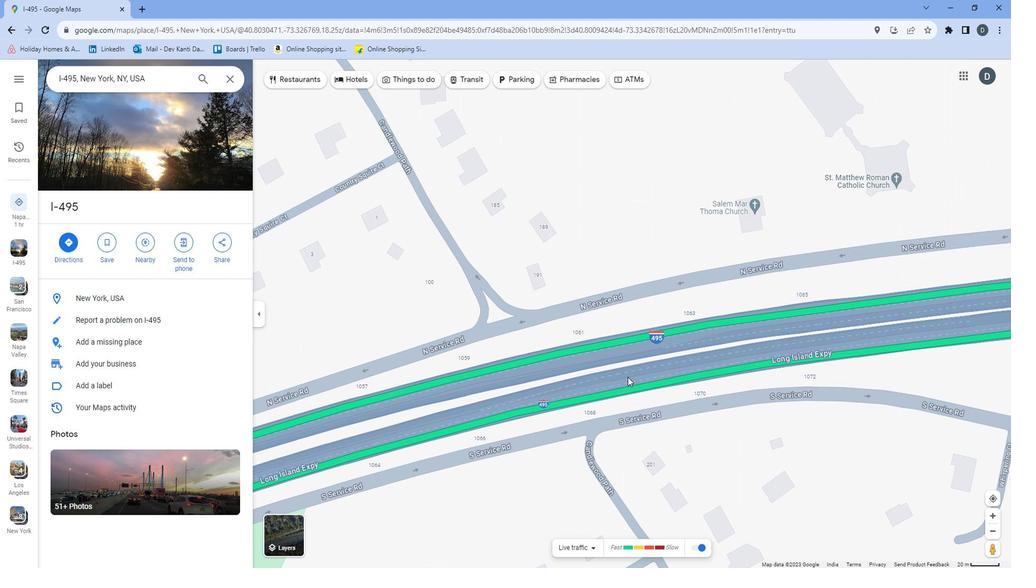 
Action: Mouse pressed left at (646, 400)
Screenshot: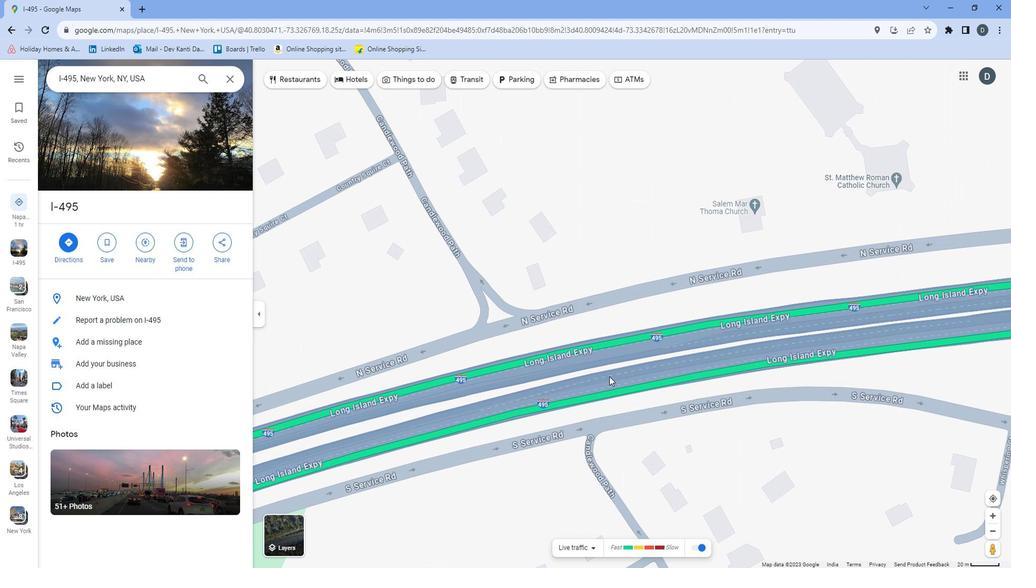 
Action: Mouse moved to (663, 486)
Screenshot: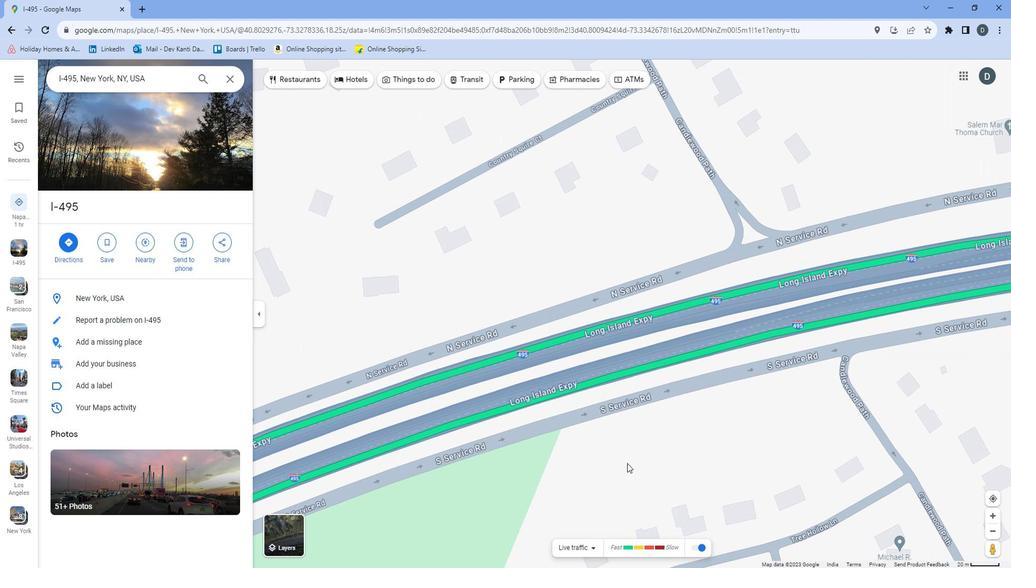 
Action: Mouse pressed left at (663, 486)
Screenshot: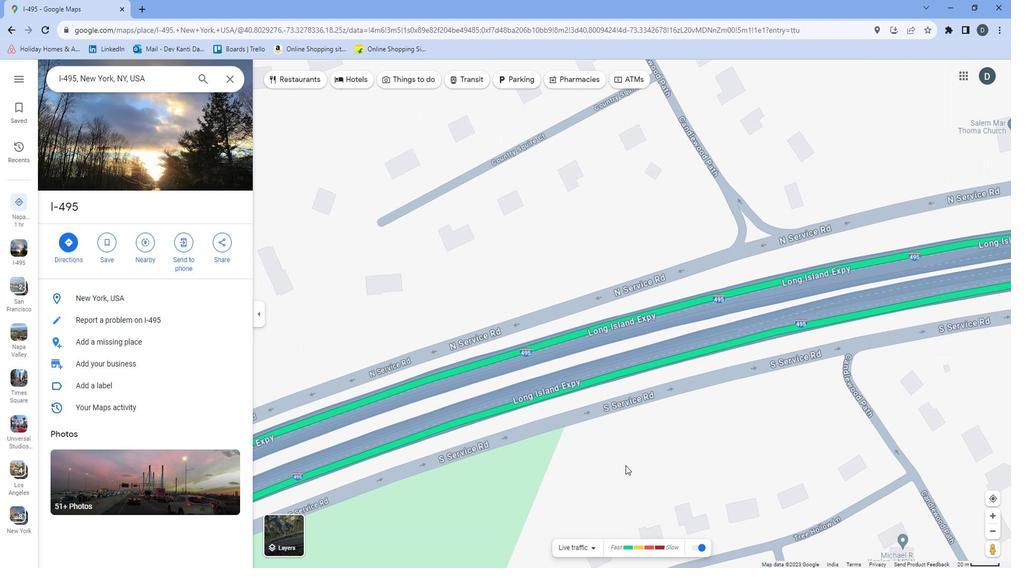
Action: Mouse moved to (672, 471)
Screenshot: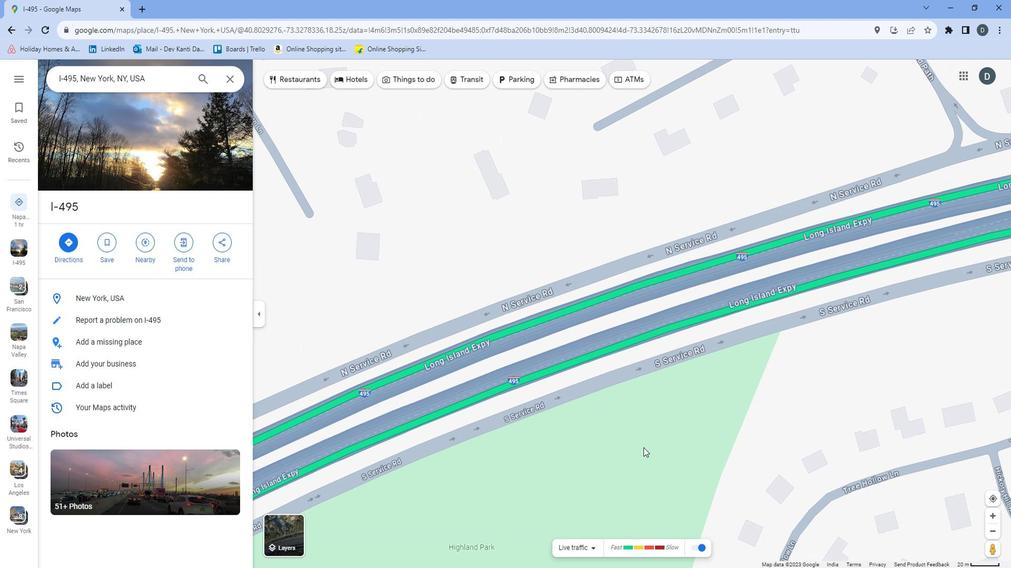 
Action: Mouse pressed left at (672, 471)
Screenshot: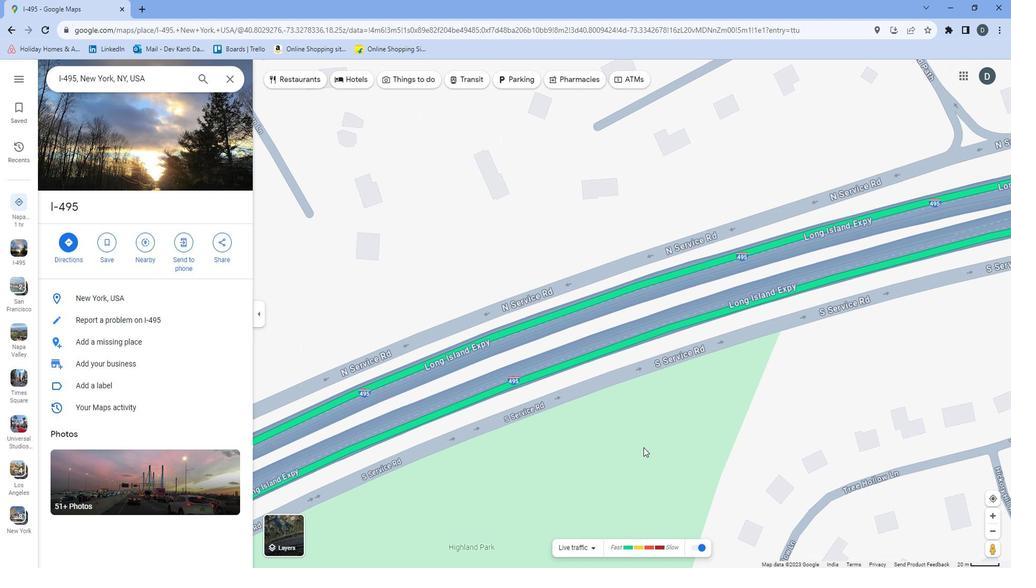 
Action: Mouse moved to (678, 463)
Screenshot: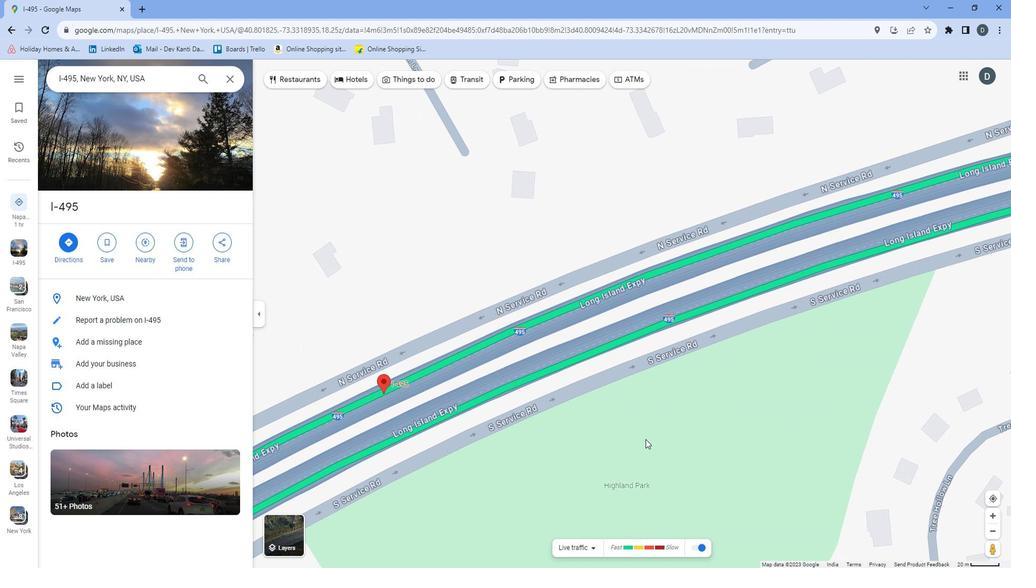 
Action: Mouse pressed left at (678, 463)
Screenshot: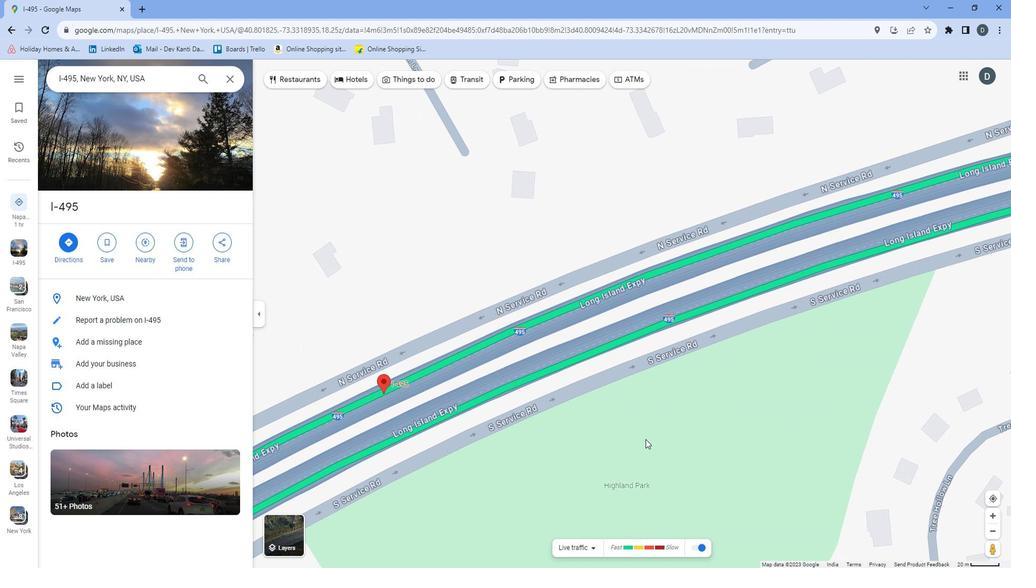 
Action: Mouse moved to (646, 476)
Screenshot: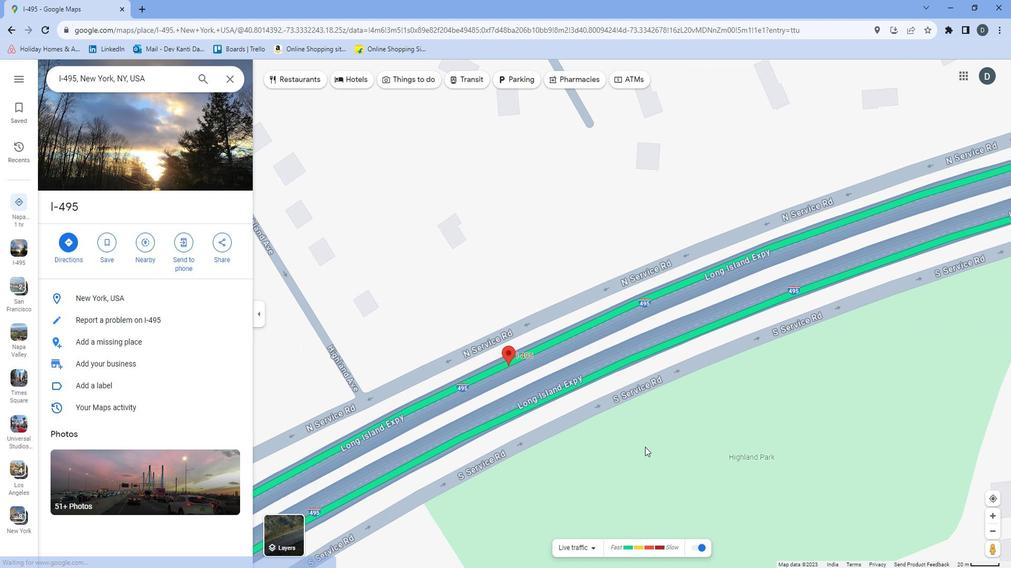 
Action: Mouse pressed left at (646, 476)
Screenshot: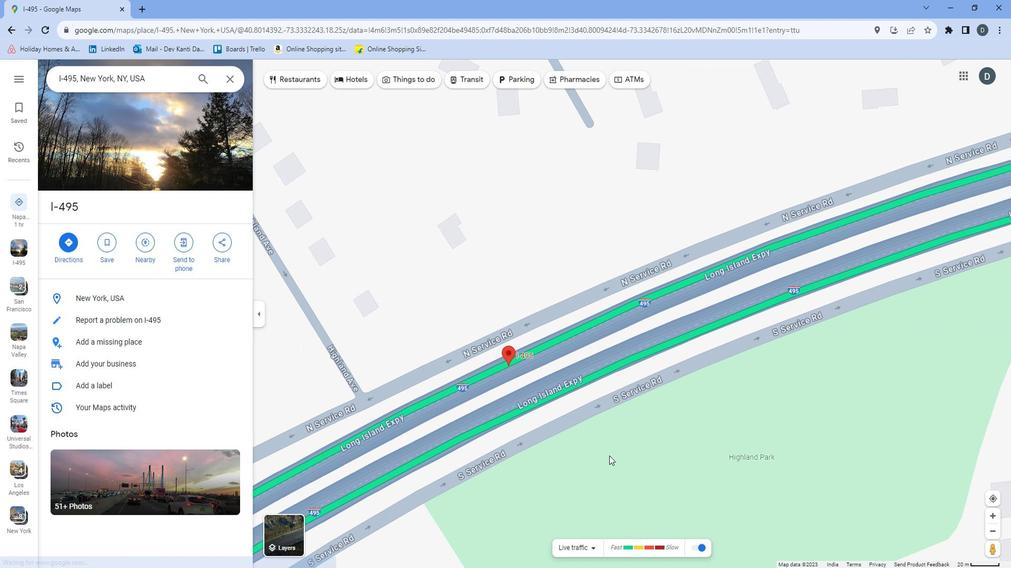 
Action: Mouse moved to (746, 446)
Screenshot: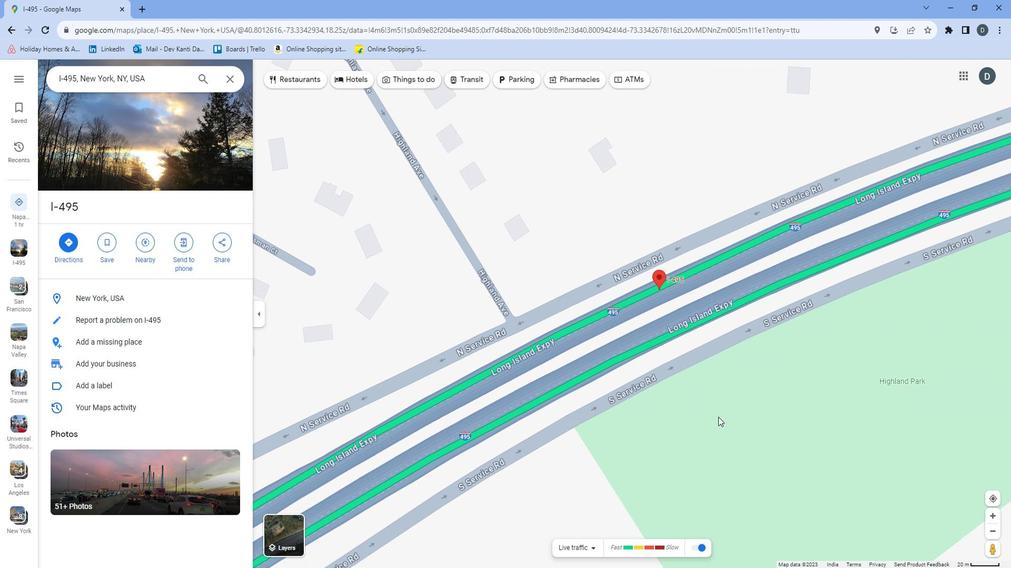 
Action: Mouse scrolled (746, 446) with delta (0, 0)
Screenshot: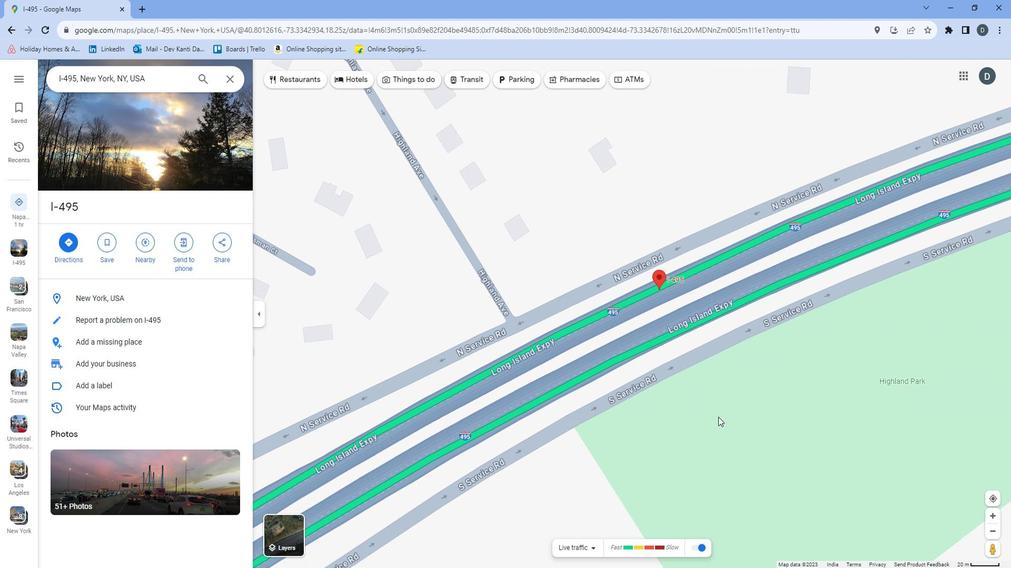 
Action: Mouse moved to (636, 487)
Screenshot: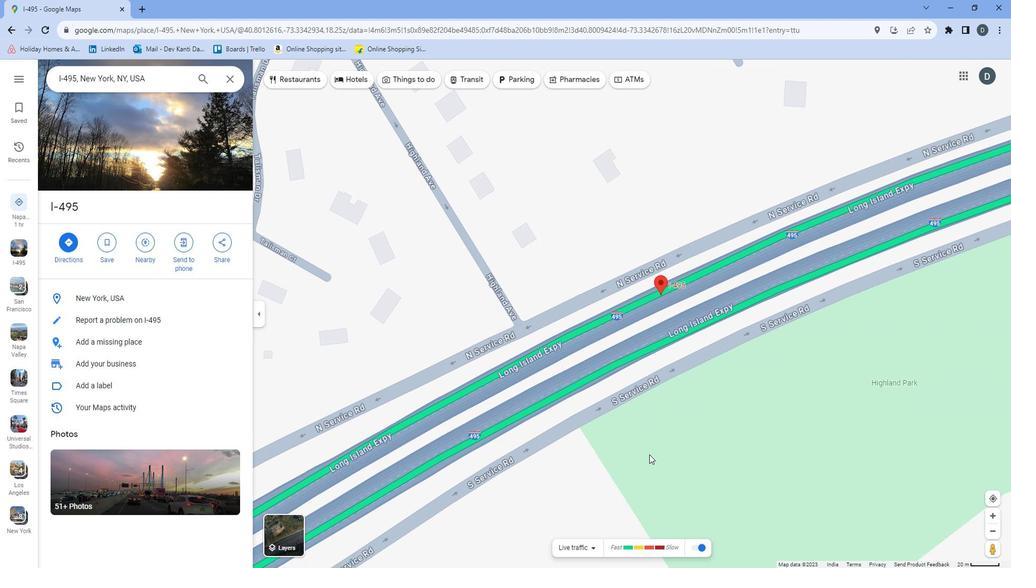 
Action: Mouse pressed left at (636, 487)
Screenshot: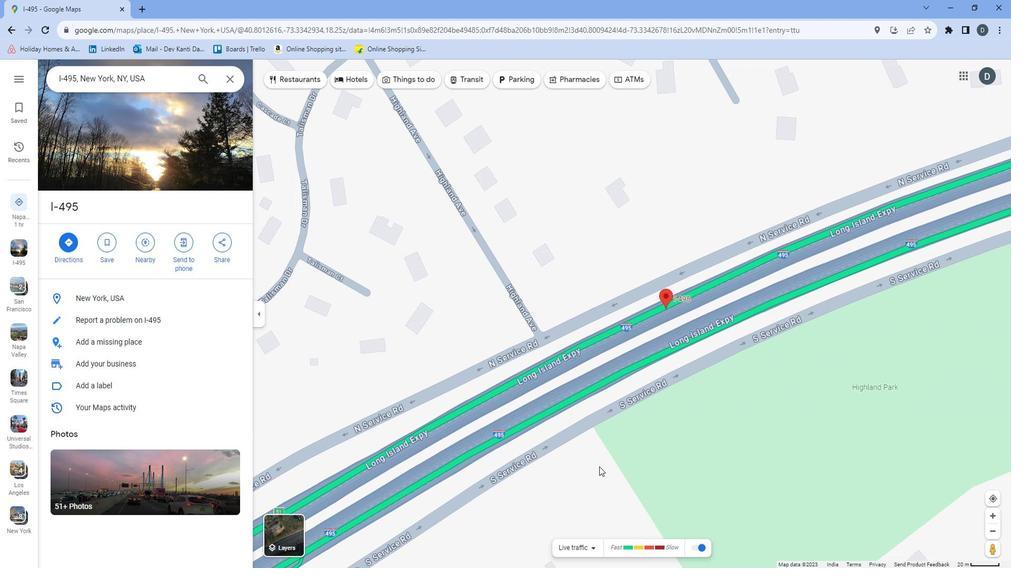 
Action: Mouse moved to (678, 453)
Screenshot: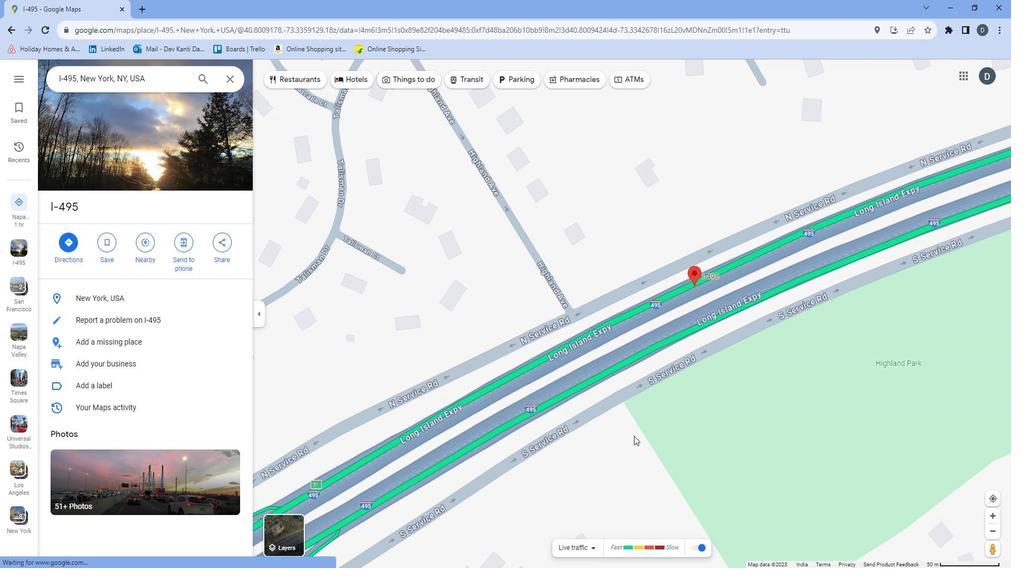 
Action: Mouse scrolled (678, 454) with delta (0, 0)
Screenshot: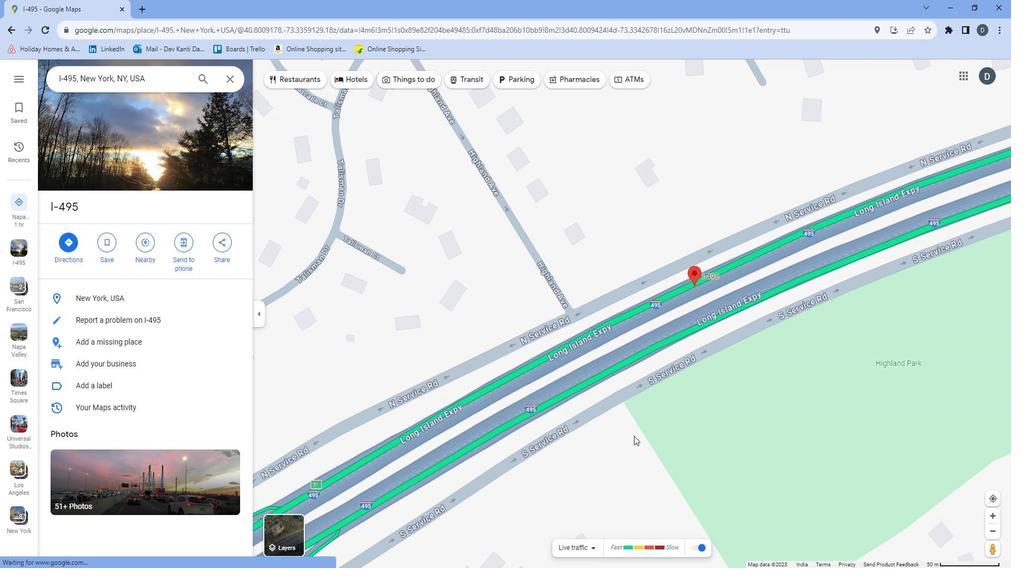 
Action: Mouse moved to (704, 446)
Screenshot: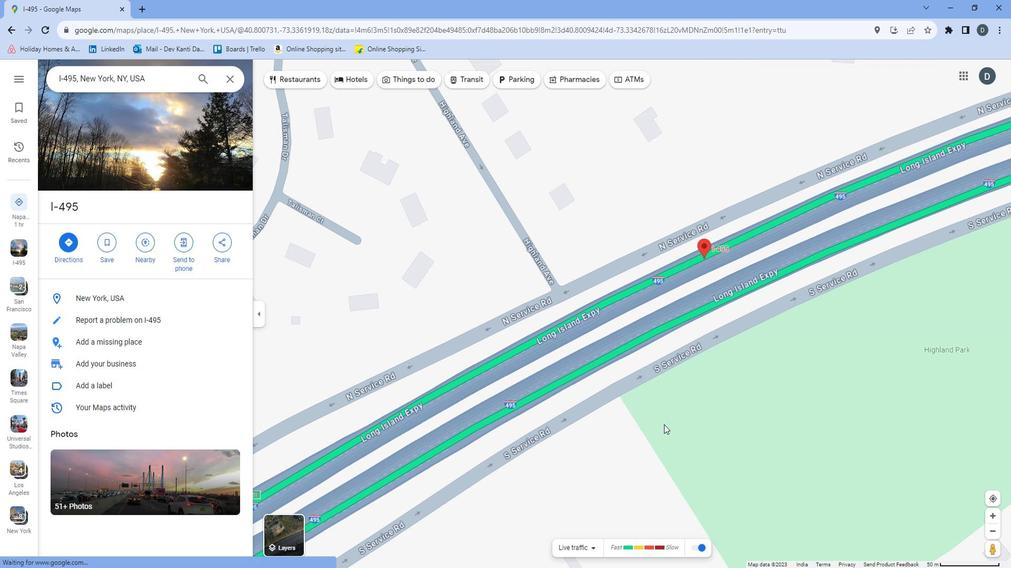 
Action: Mouse pressed left at (704, 446)
Screenshot: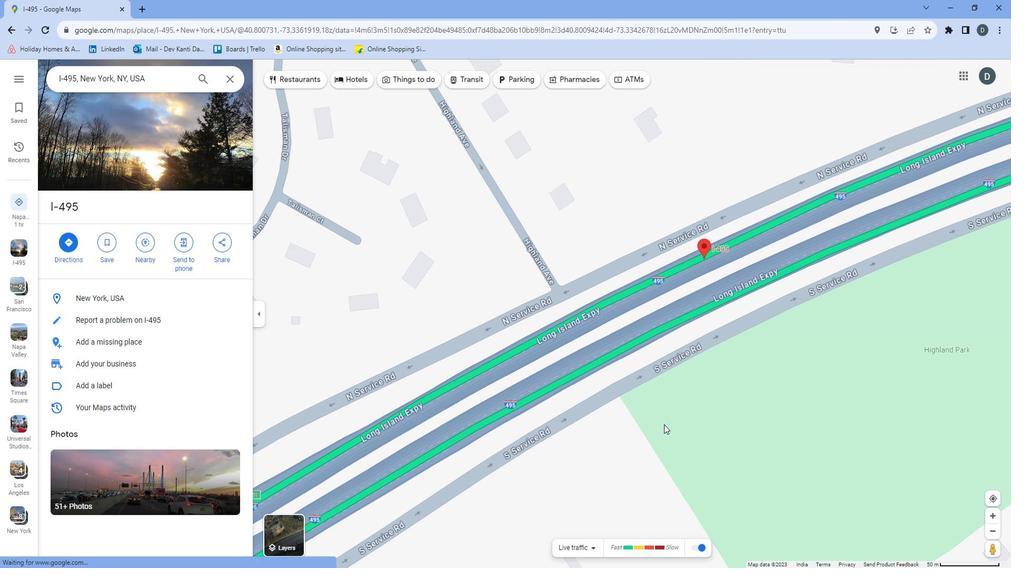 
Action: Mouse moved to (706, 485)
Screenshot: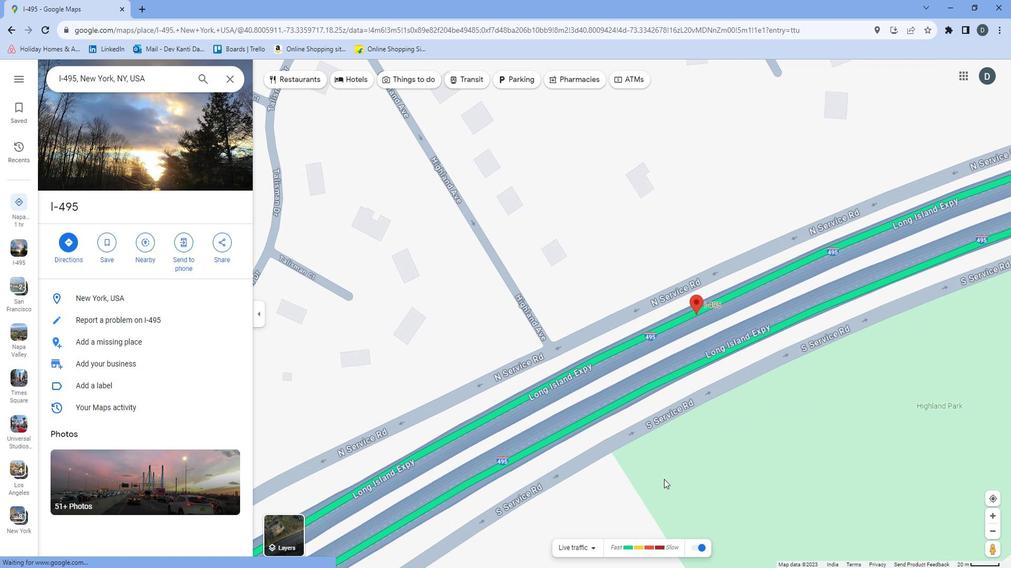 
Action: Mouse scrolled (706, 485) with delta (0, 0)
Screenshot: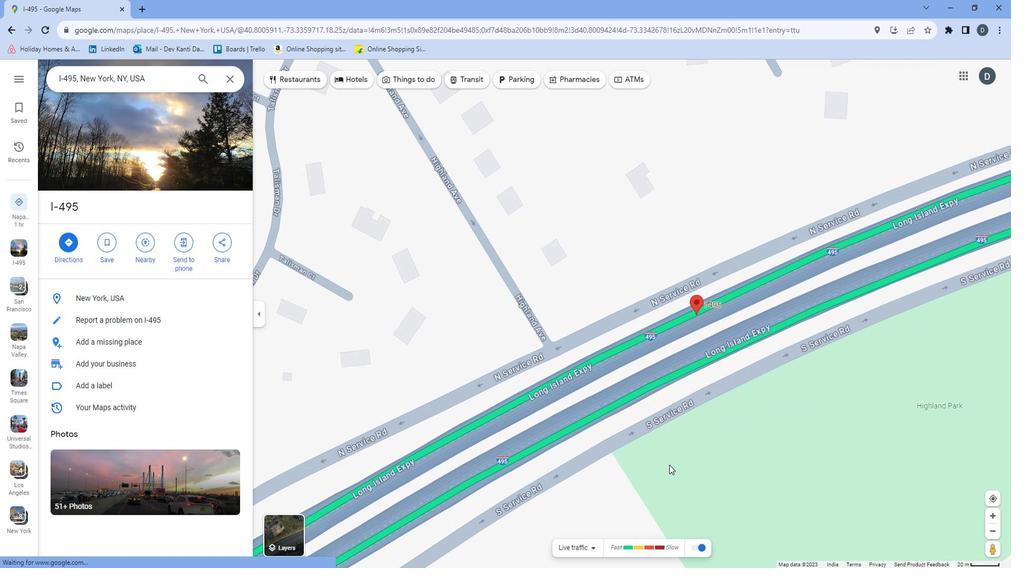 
Action: Mouse scrolled (706, 485) with delta (0, 0)
Screenshot: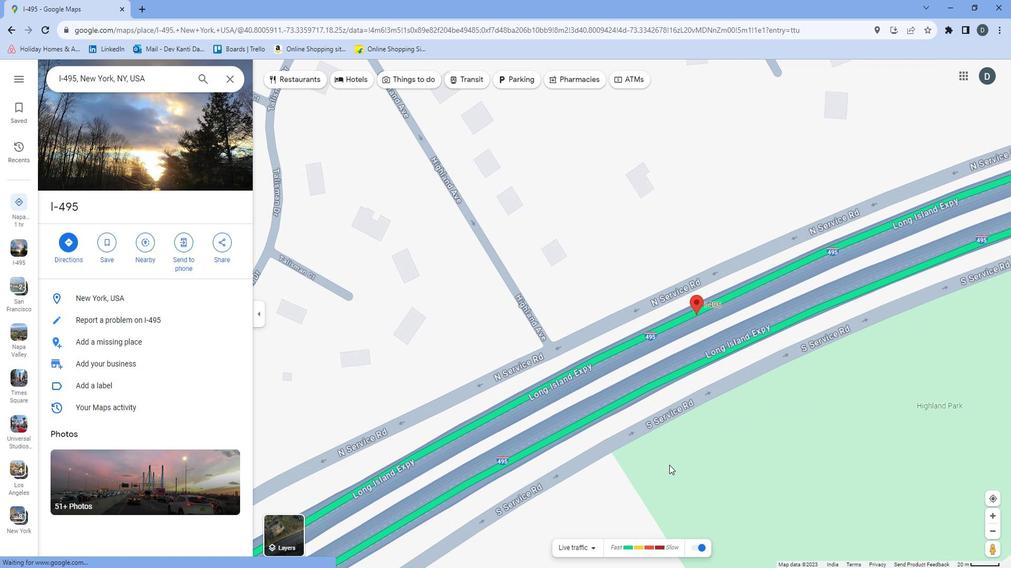 
Action: Mouse scrolled (706, 485) with delta (0, 0)
Screenshot: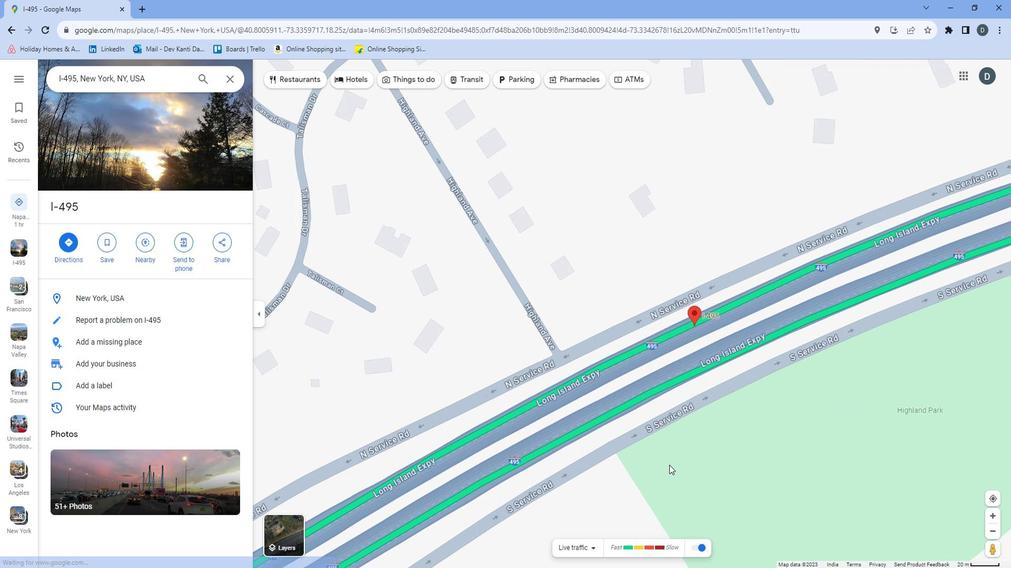
Action: Mouse moved to (715, 479)
Screenshot: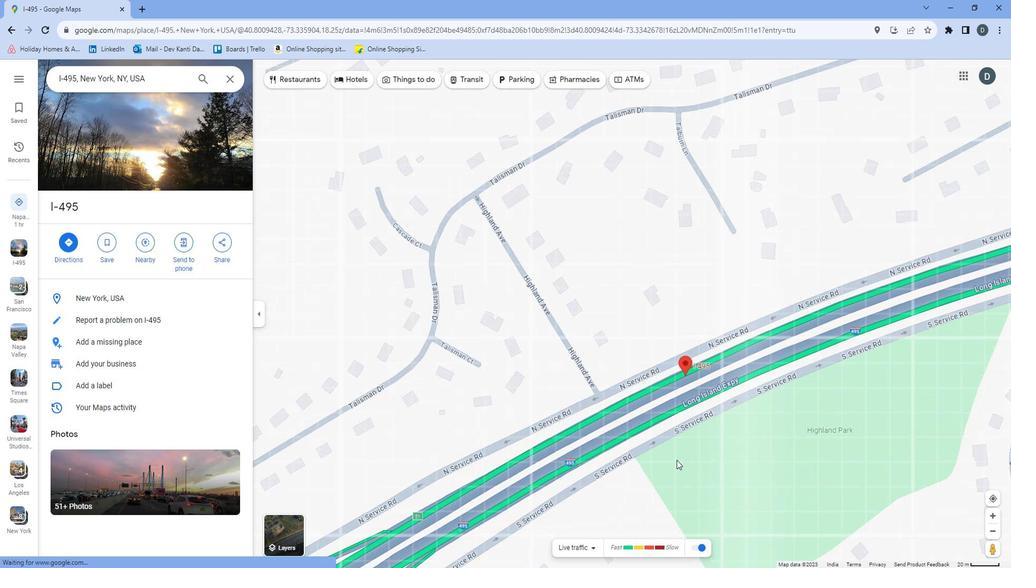 
Action: Mouse pressed left at (715, 479)
Screenshot: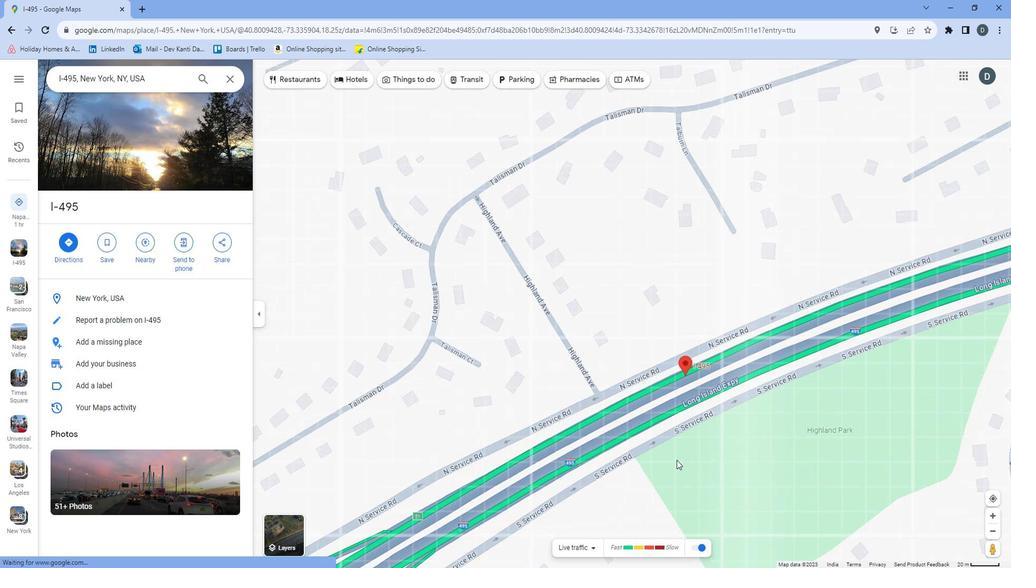 
Action: Mouse moved to (757, 437)
Screenshot: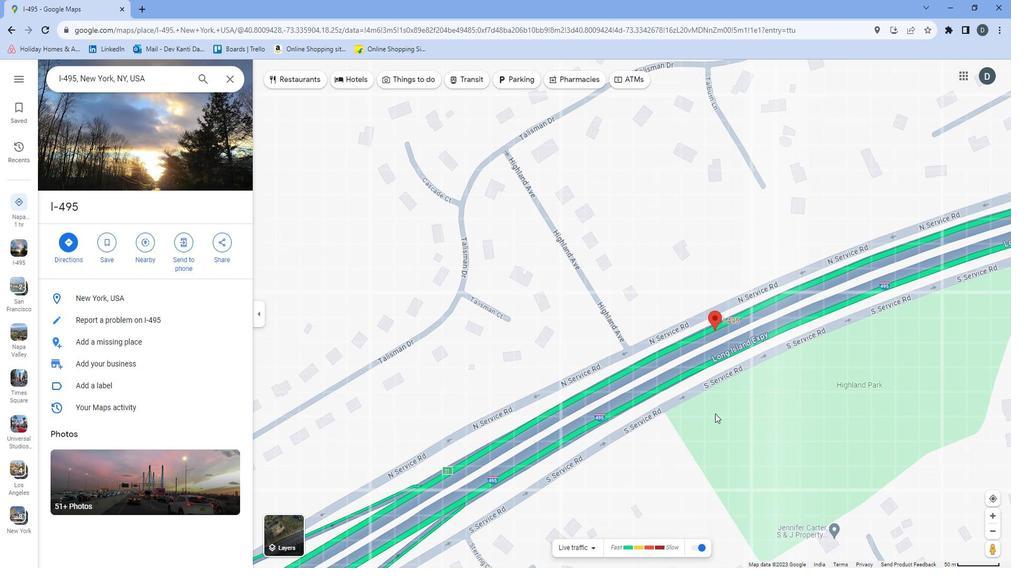 
Action: Mouse scrolled (757, 436) with delta (0, 0)
Screenshot: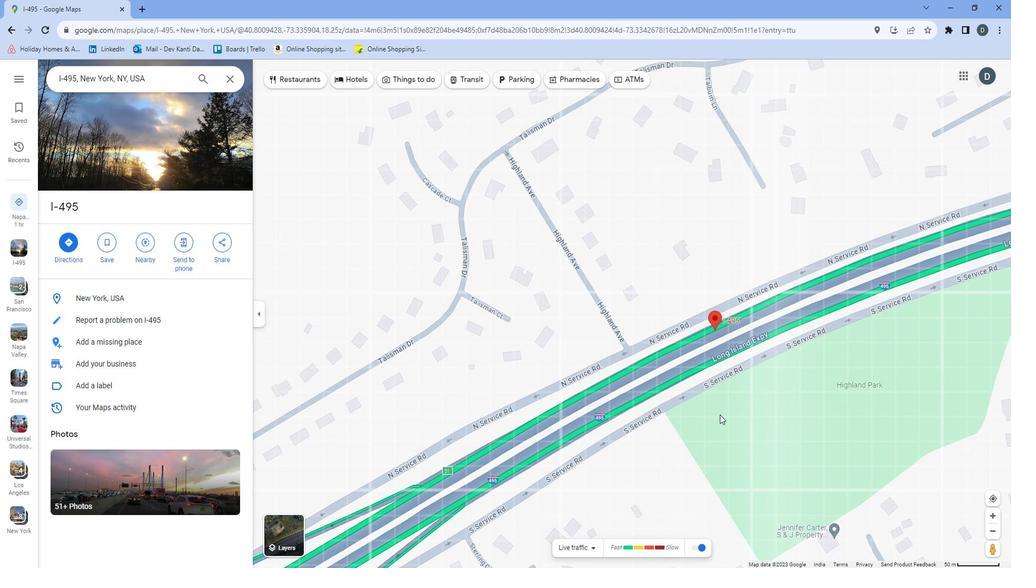 
Action: Mouse moved to (801, 460)
Screenshot: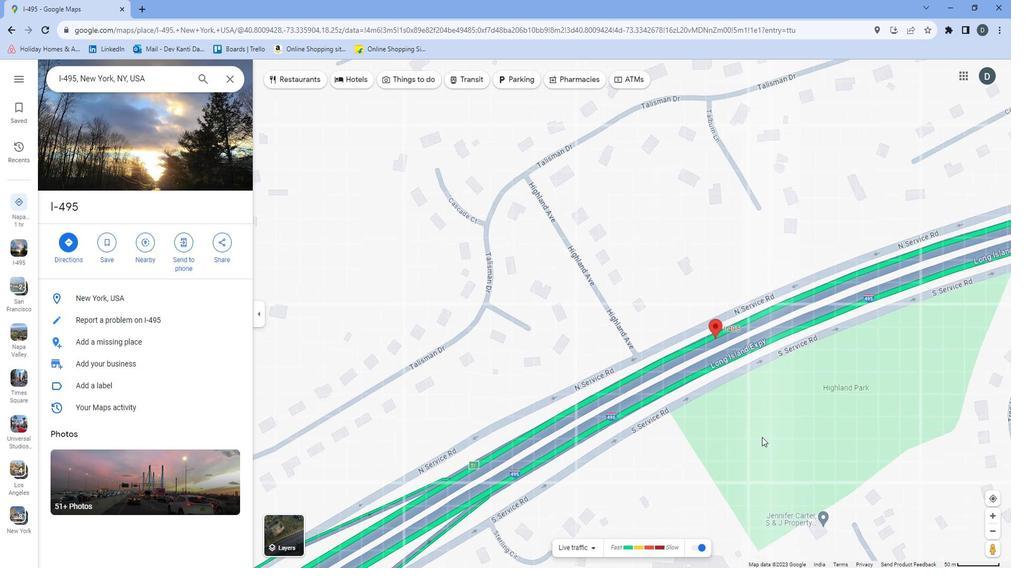 
Action: Mouse pressed left at (801, 460)
Screenshot: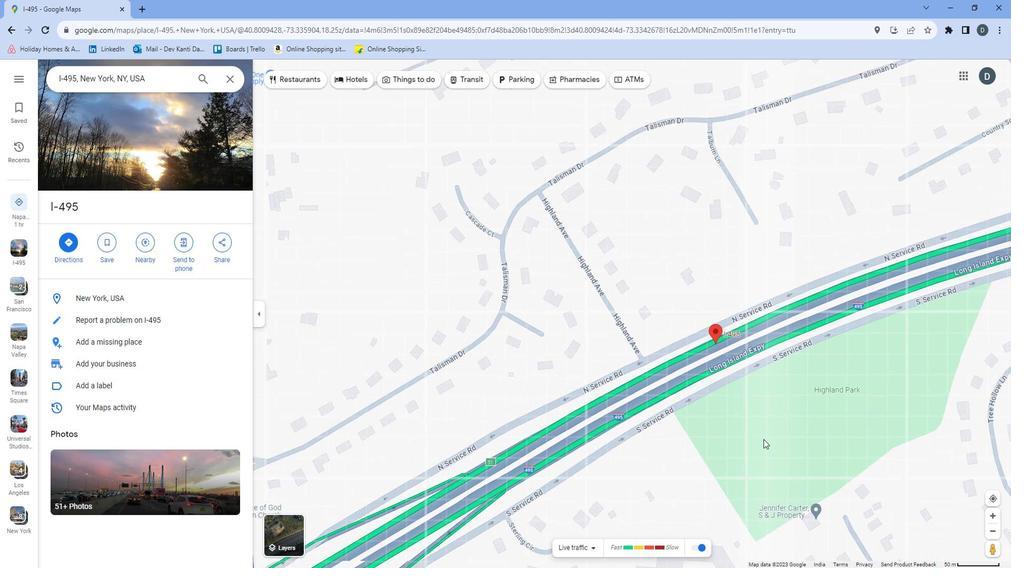 
Action: Mouse moved to (743, 430)
Screenshot: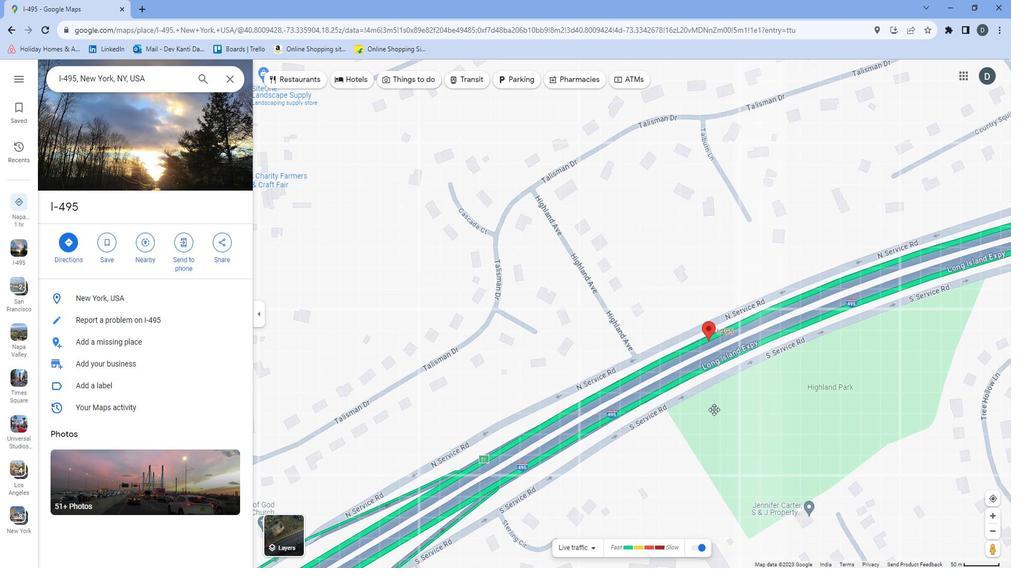 
Action: Mouse scrolled (743, 431) with delta (0, 0)
Screenshot: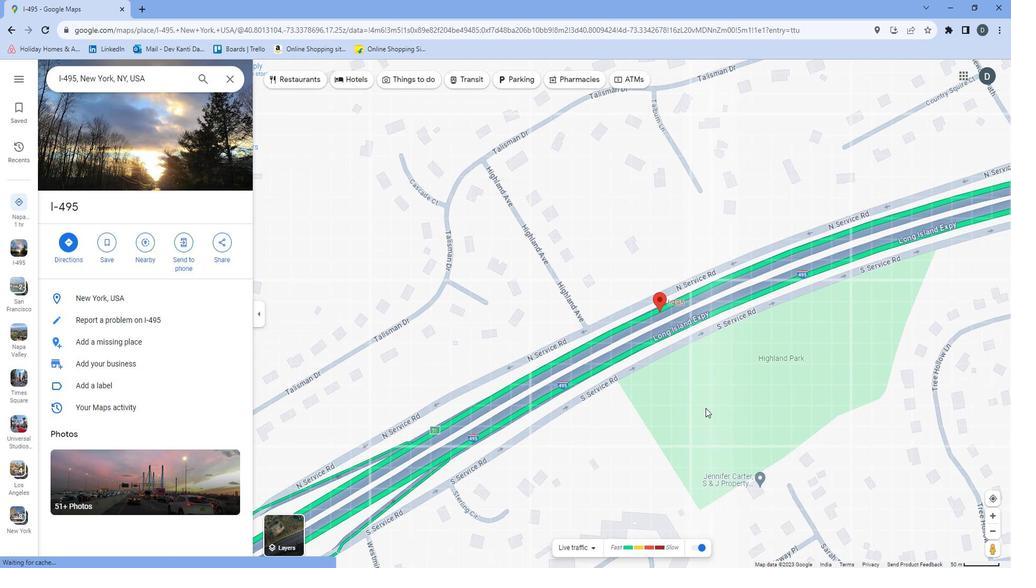
